 Task: Add an event with the title Marketing Campaign Execution and Assessment, date '2023/12/19', time 8:30 AM to 10:30 AMand add a description: Participants will learn how to provide feedback and constructive criticism in a constructive and respectful manner. They will practice giving and receiving feedback, focusing on specific behaviors and outcomes, and offering suggestions for improvement.Select event color  Blueberry . Add location for the event as: Kolkata, India, logged in from the account softage.4@softage.netand send the event invitation to softage.10@softage.net and softage.1@softage.net. Set a reminder for the event Doesn't repeat
Action: Mouse moved to (89, 121)
Screenshot: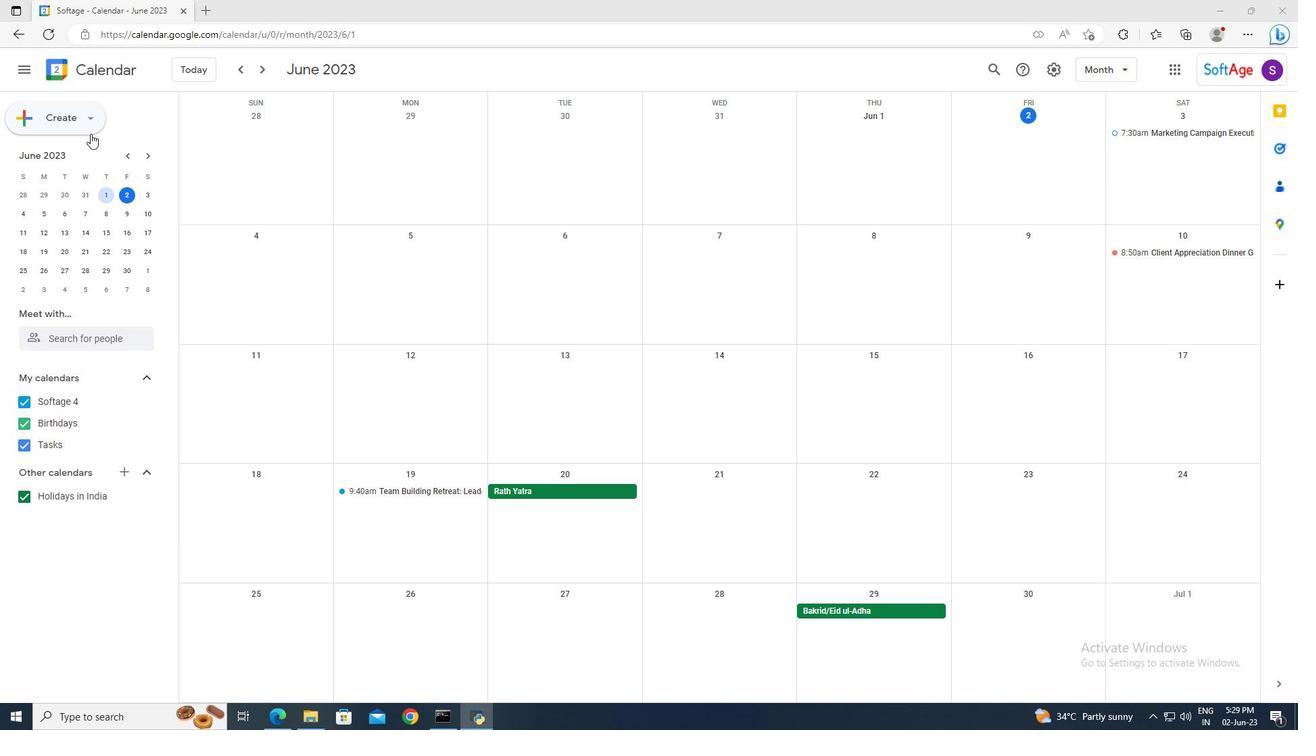 
Action: Mouse pressed left at (89, 121)
Screenshot: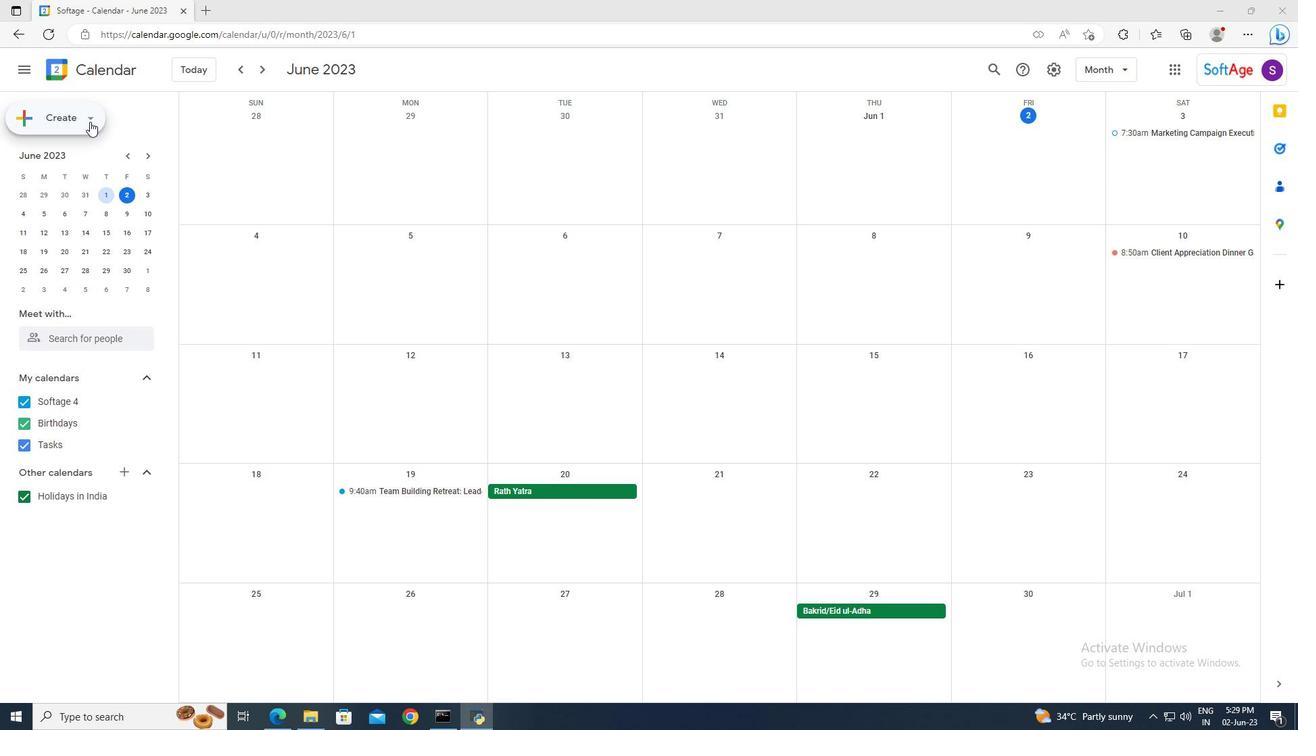 
Action: Mouse moved to (91, 143)
Screenshot: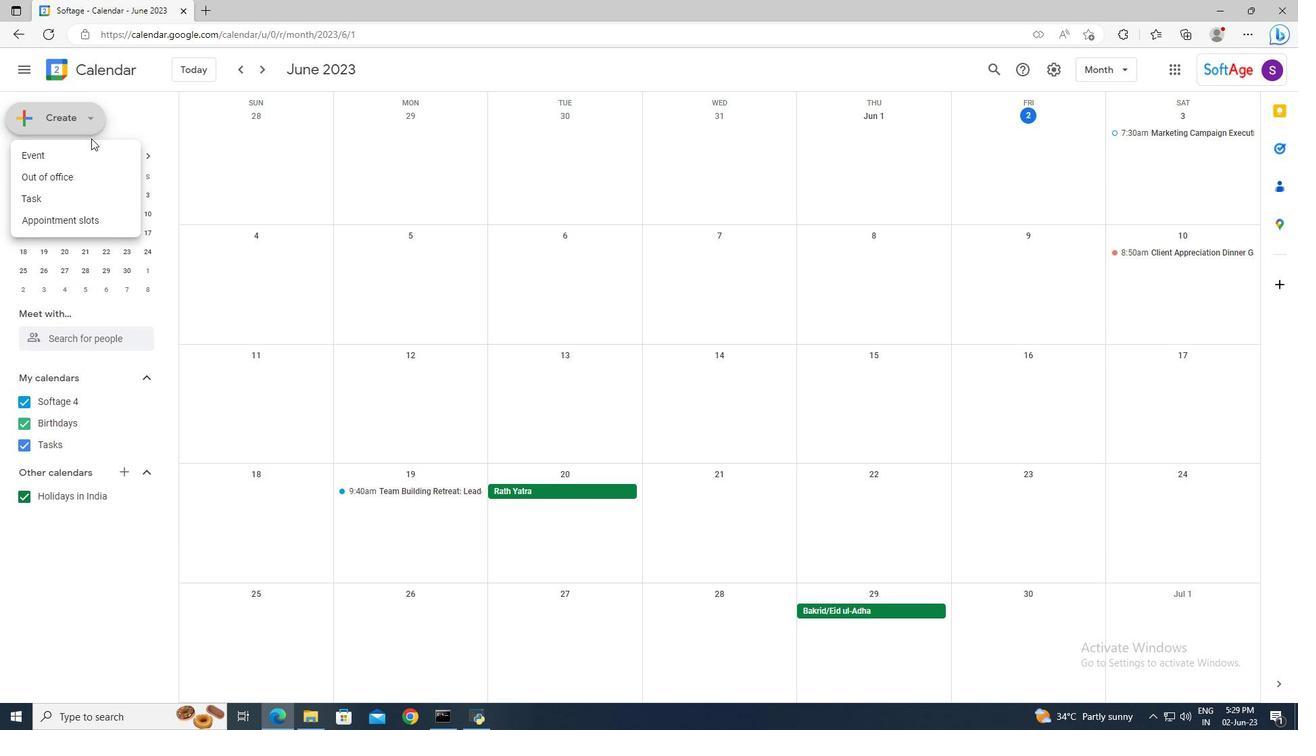 
Action: Mouse pressed left at (91, 143)
Screenshot: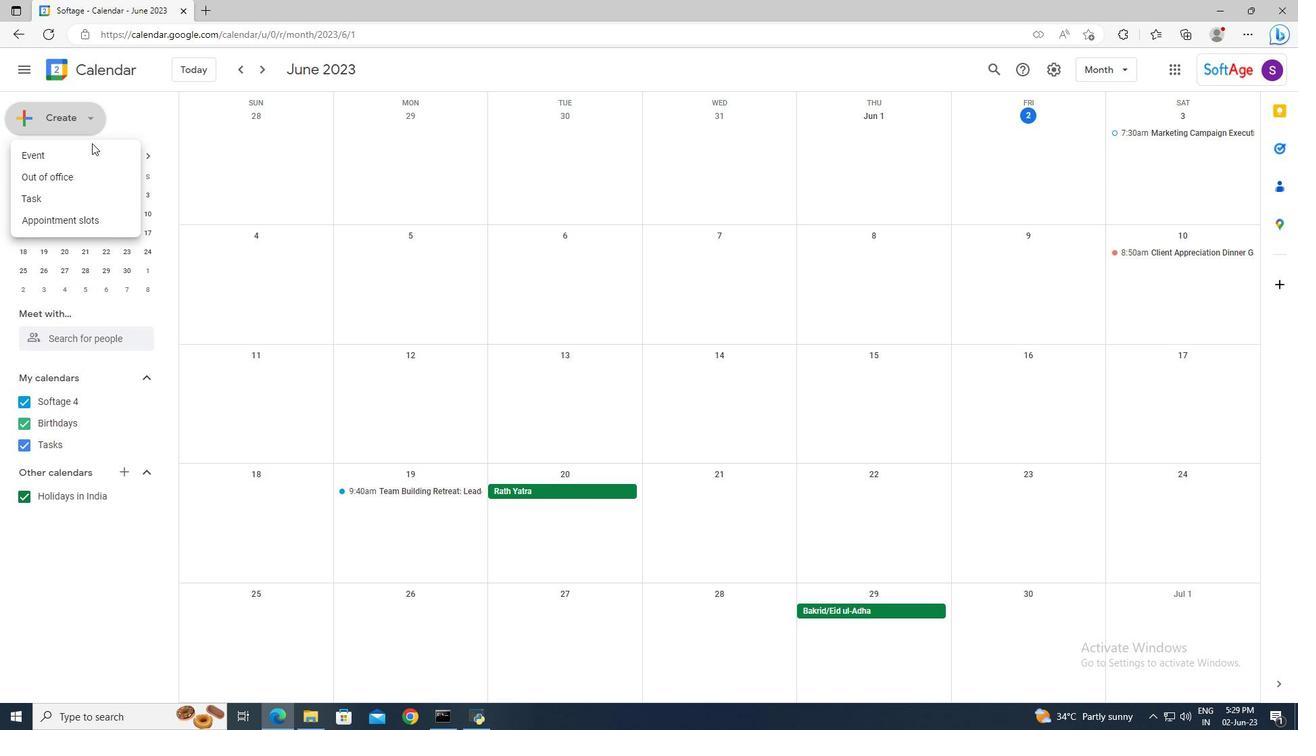 
Action: Mouse moved to (94, 152)
Screenshot: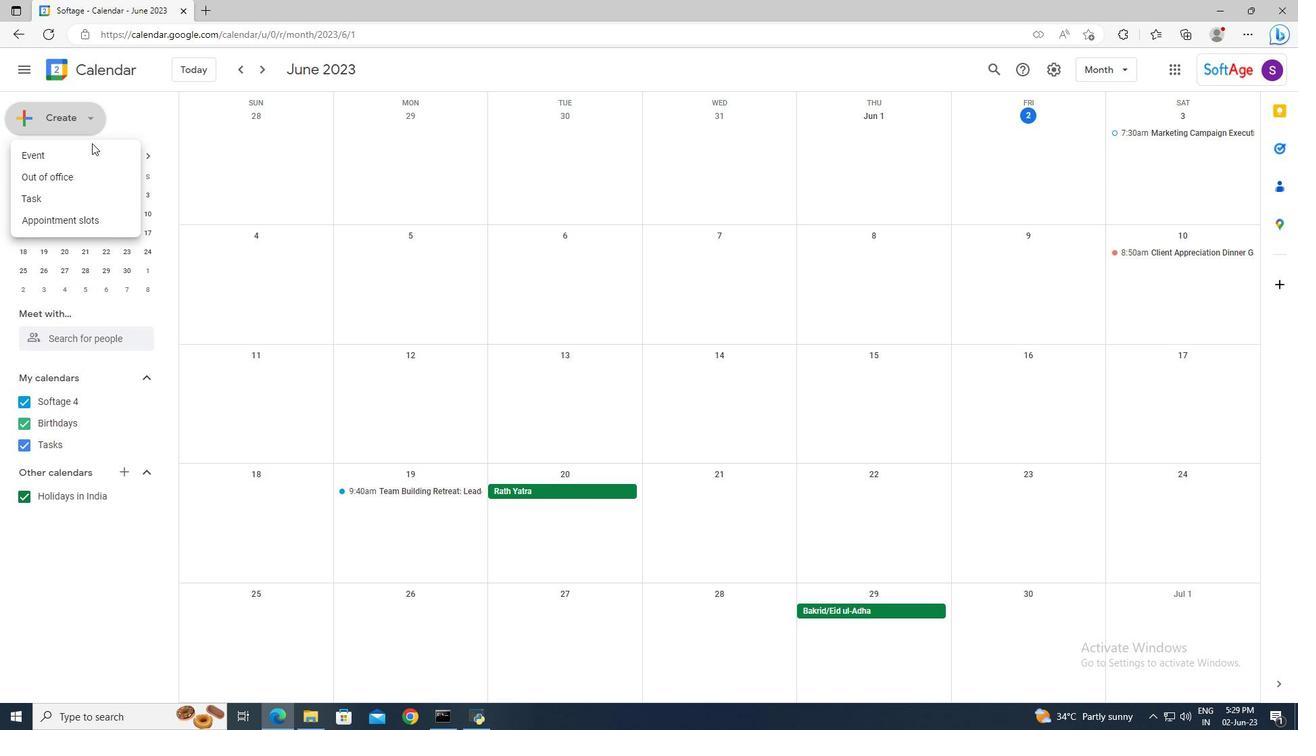 
Action: Mouse pressed left at (94, 152)
Screenshot: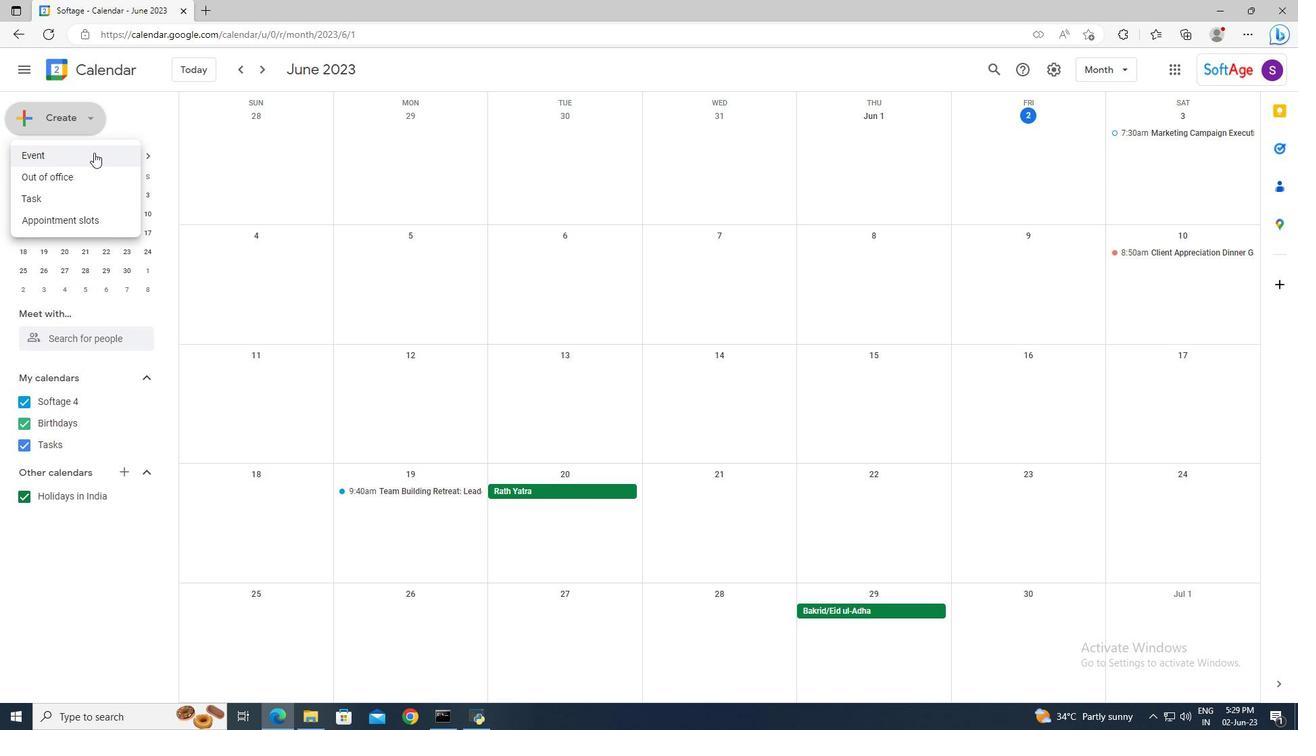 
Action: Mouse moved to (659, 455)
Screenshot: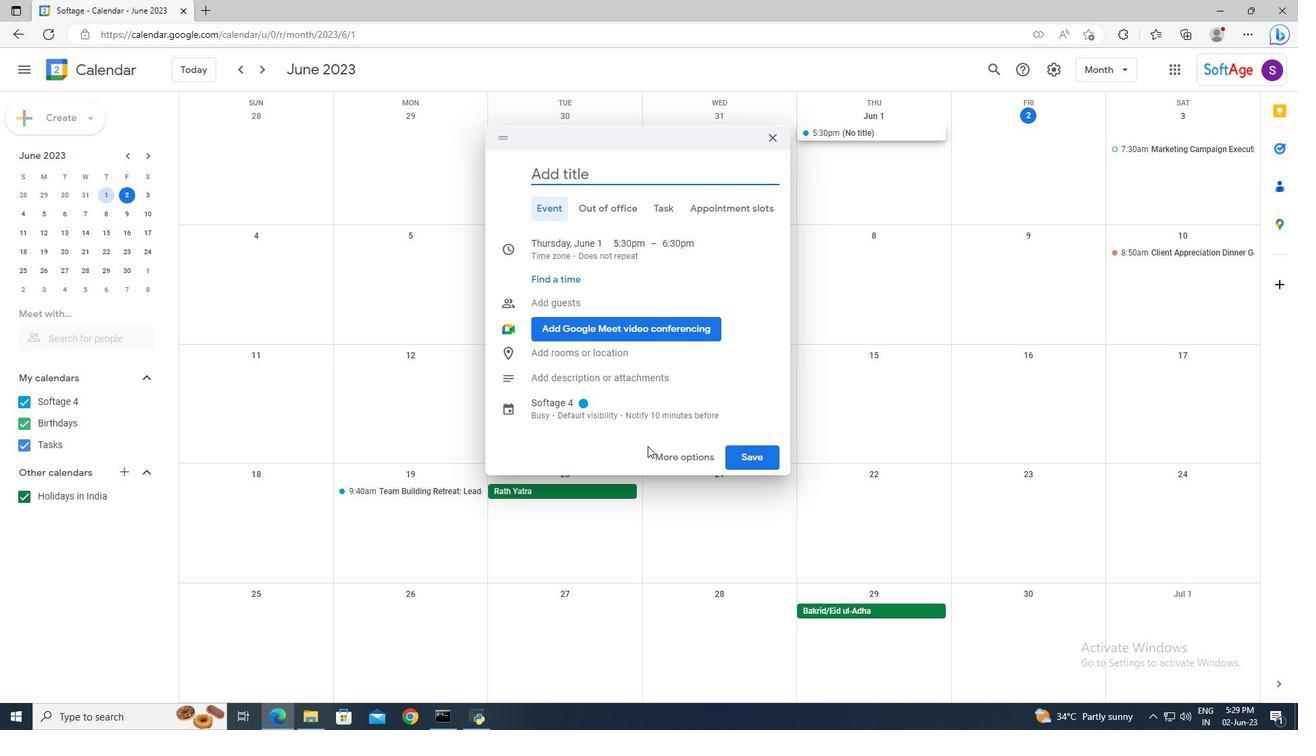 
Action: Mouse pressed left at (659, 455)
Screenshot: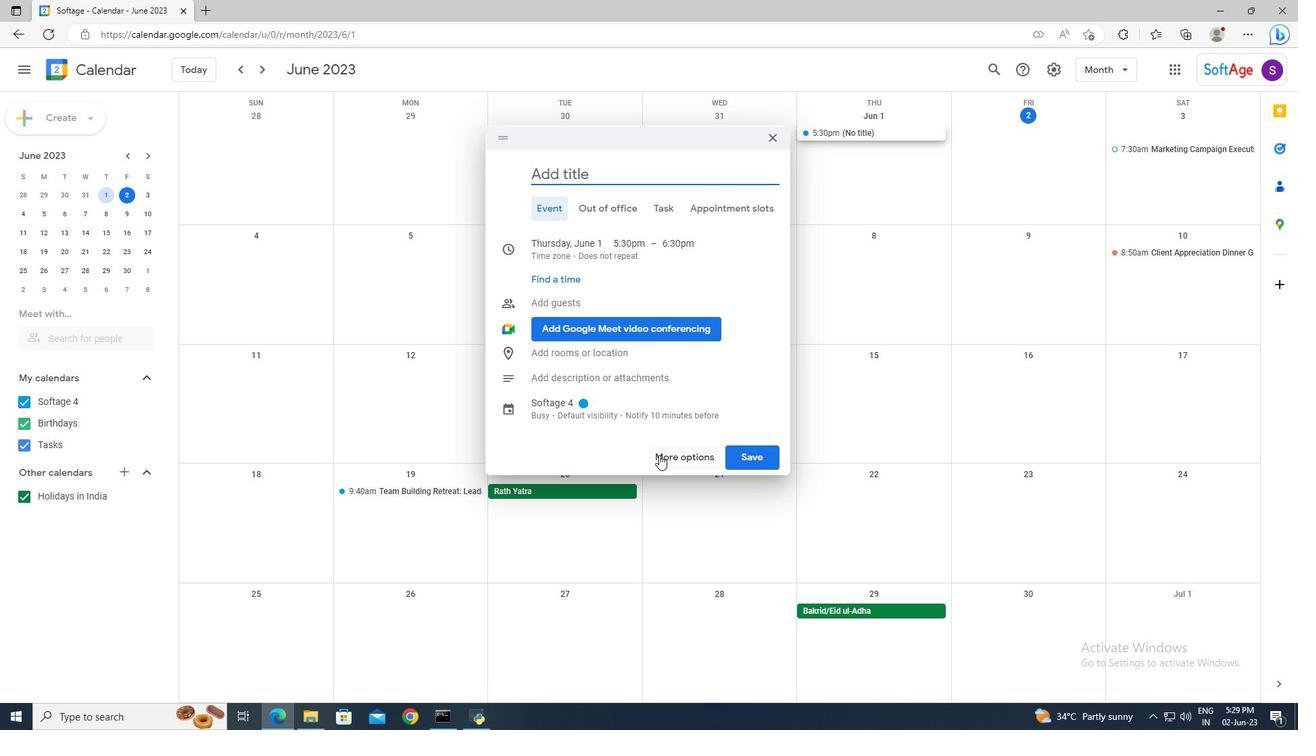 
Action: Mouse moved to (379, 81)
Screenshot: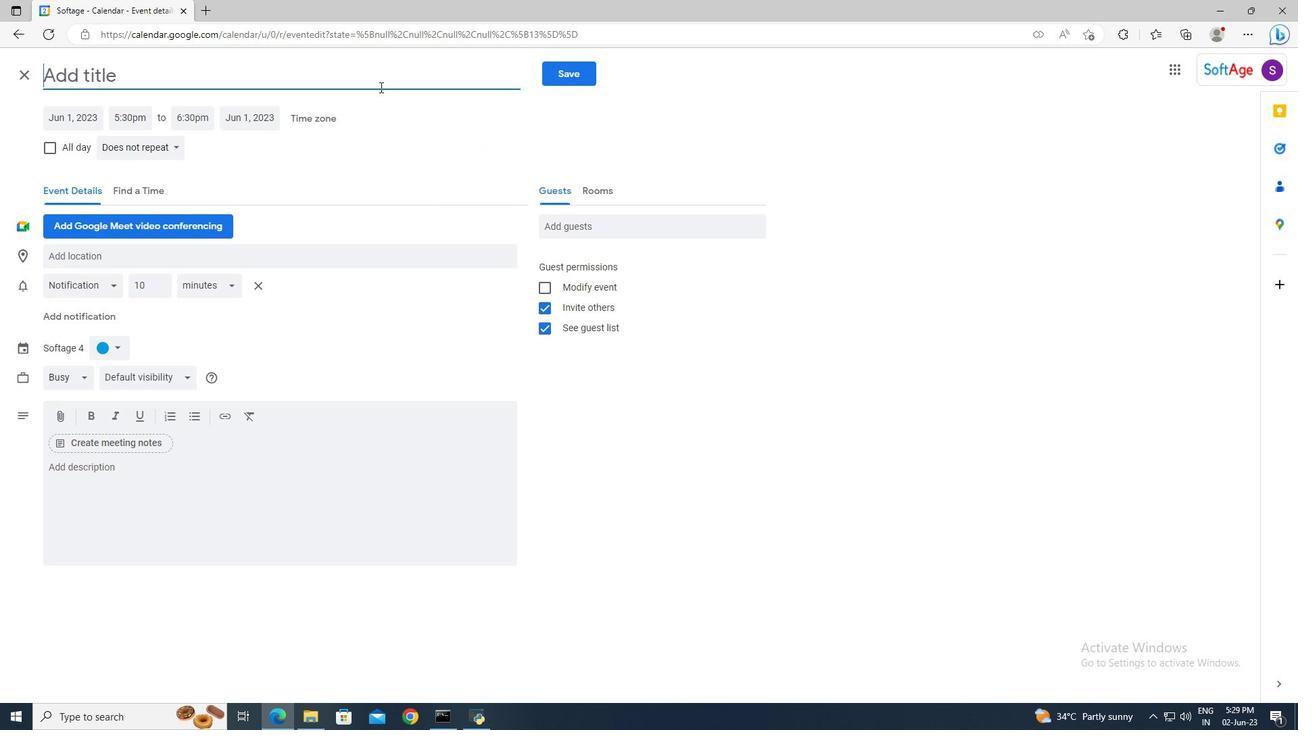 
Action: Mouse pressed left at (379, 81)
Screenshot: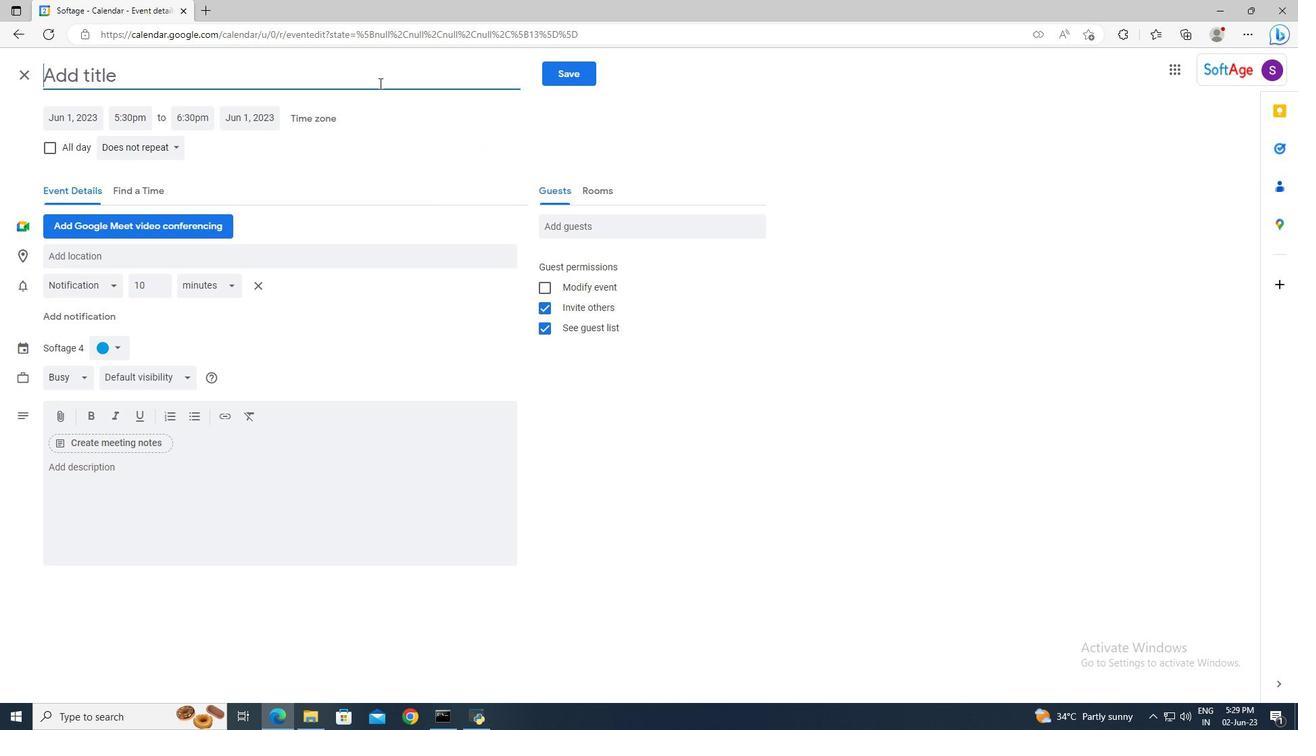 
Action: Key pressed <Key.shift>Marketing<Key.space><Key.shift>Campaign<Key.space><Key.shift>Execution<Key.space>and<Key.space><Key.shift>Assessment
Screenshot: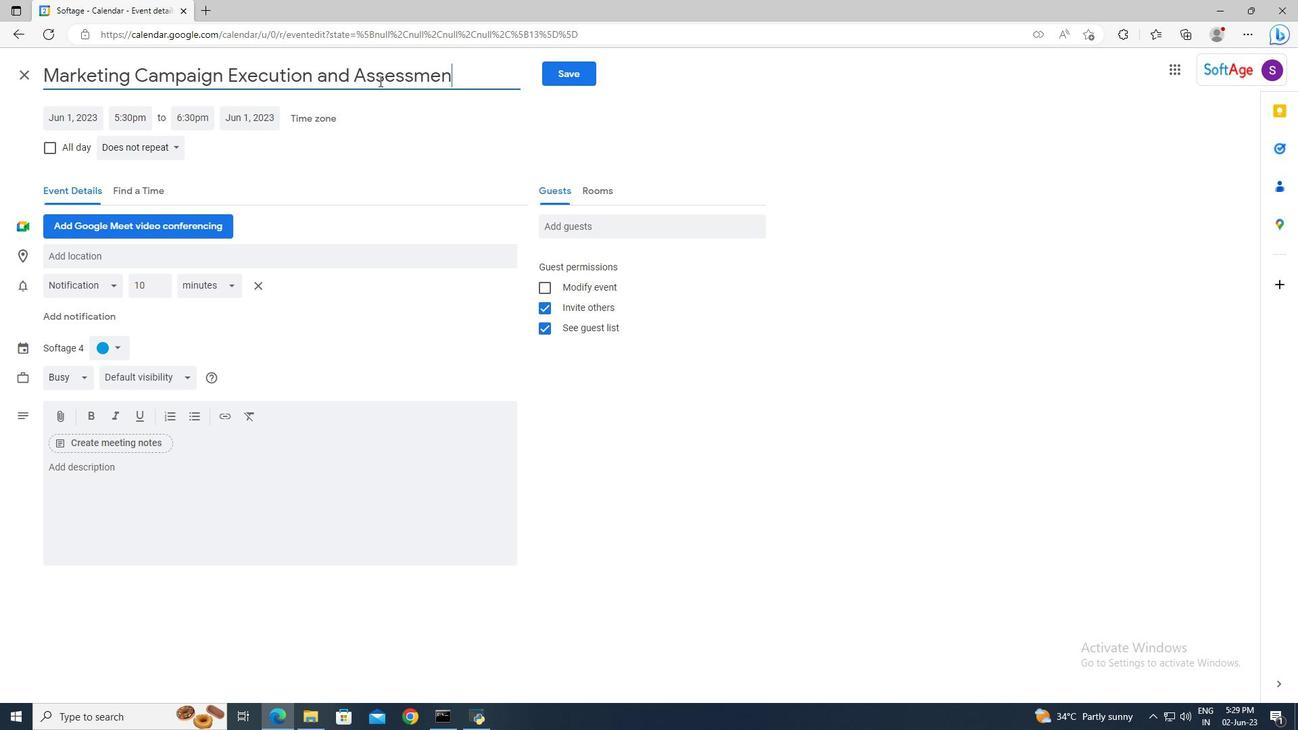 
Action: Mouse moved to (93, 120)
Screenshot: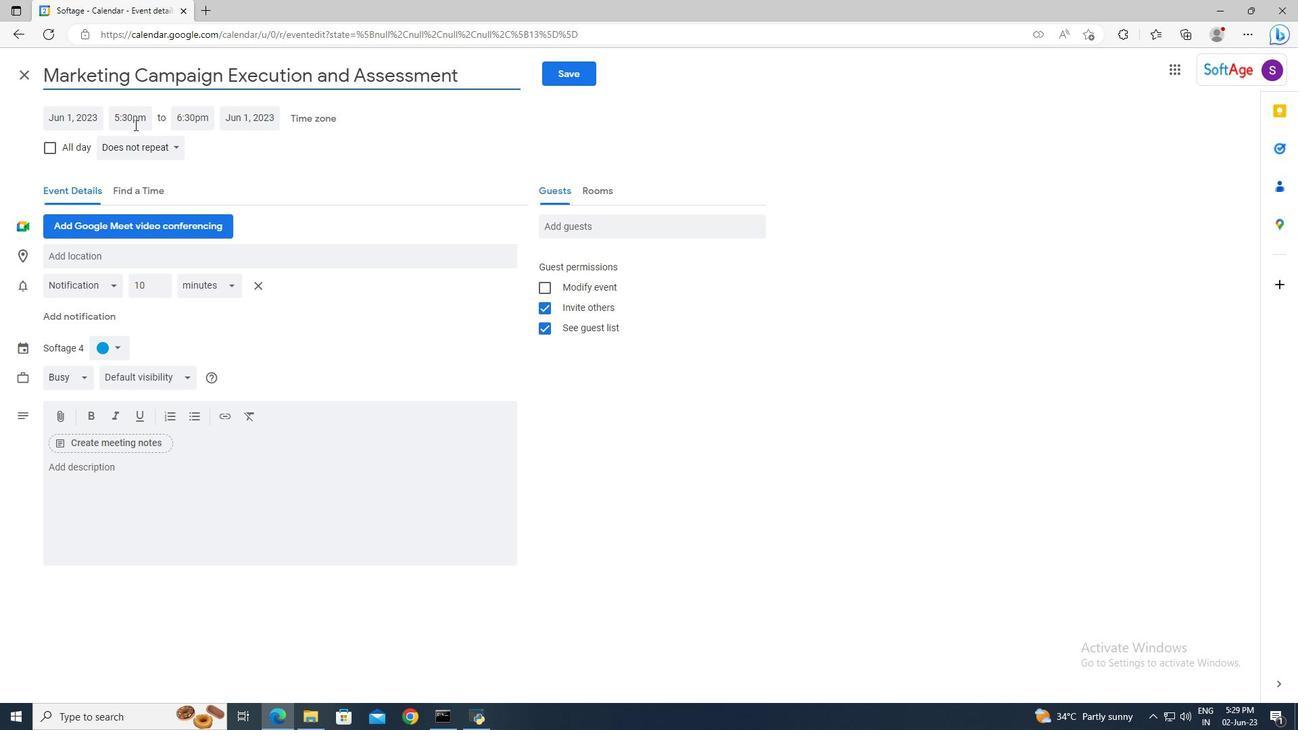 
Action: Mouse pressed left at (93, 120)
Screenshot: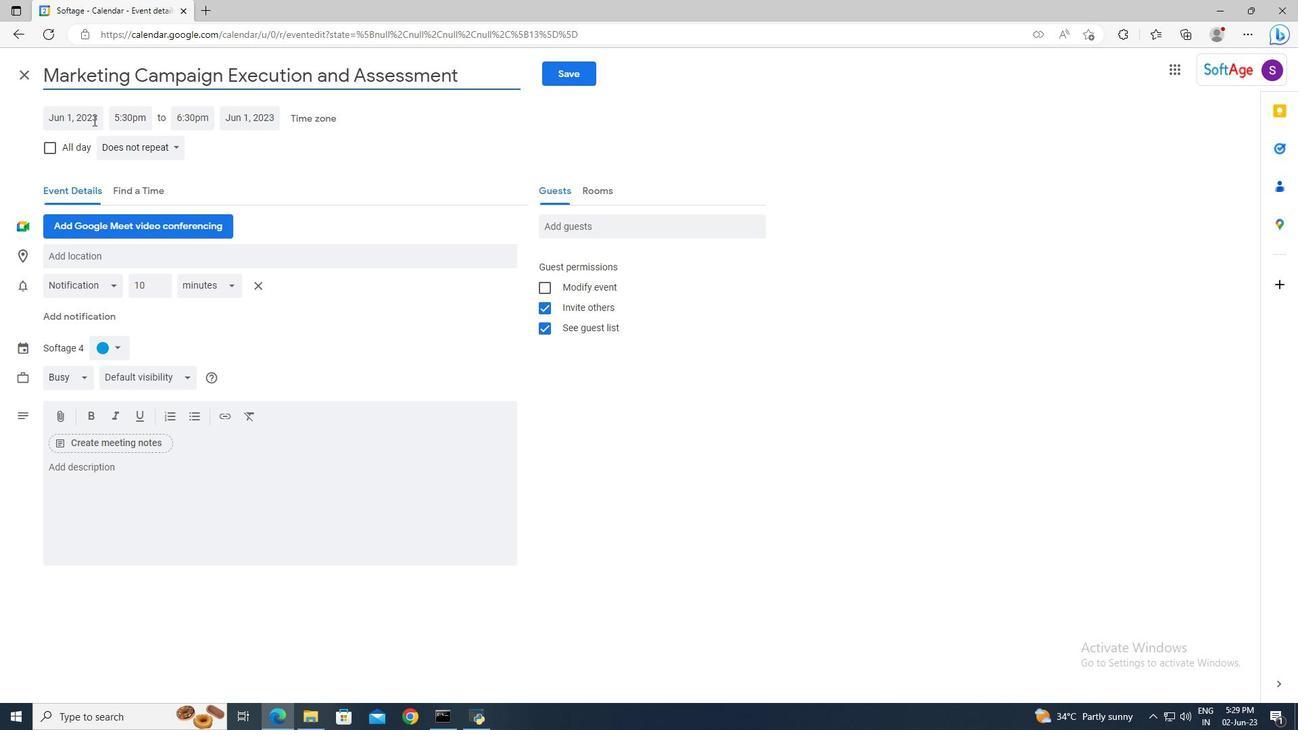 
Action: Mouse moved to (215, 142)
Screenshot: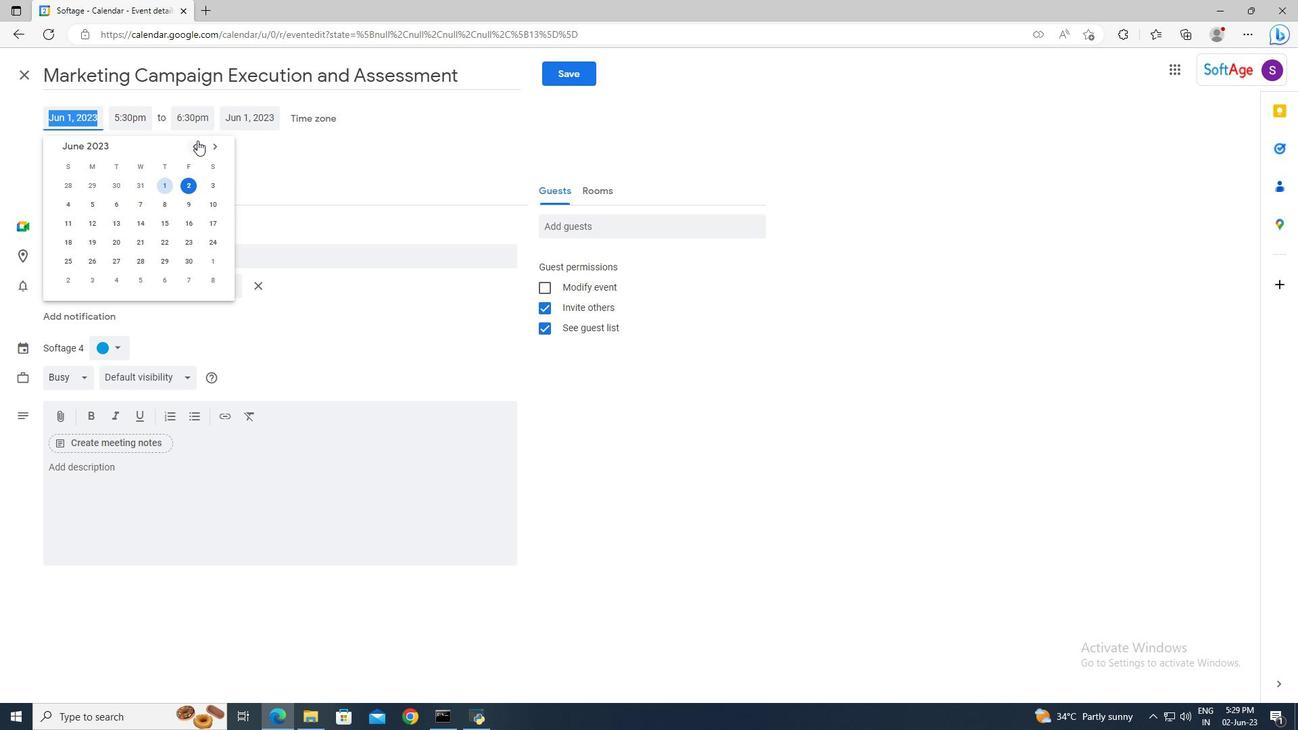 
Action: Mouse pressed left at (215, 142)
Screenshot: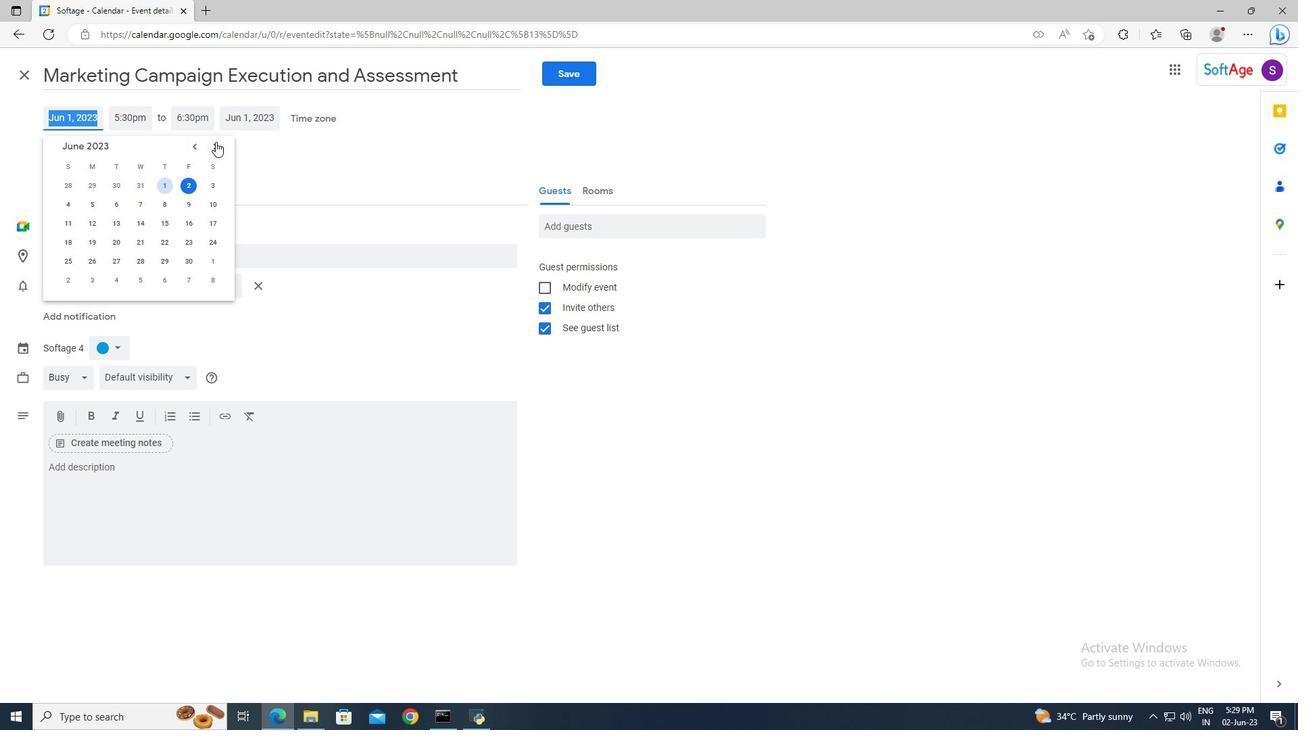 
Action: Mouse pressed left at (215, 142)
Screenshot: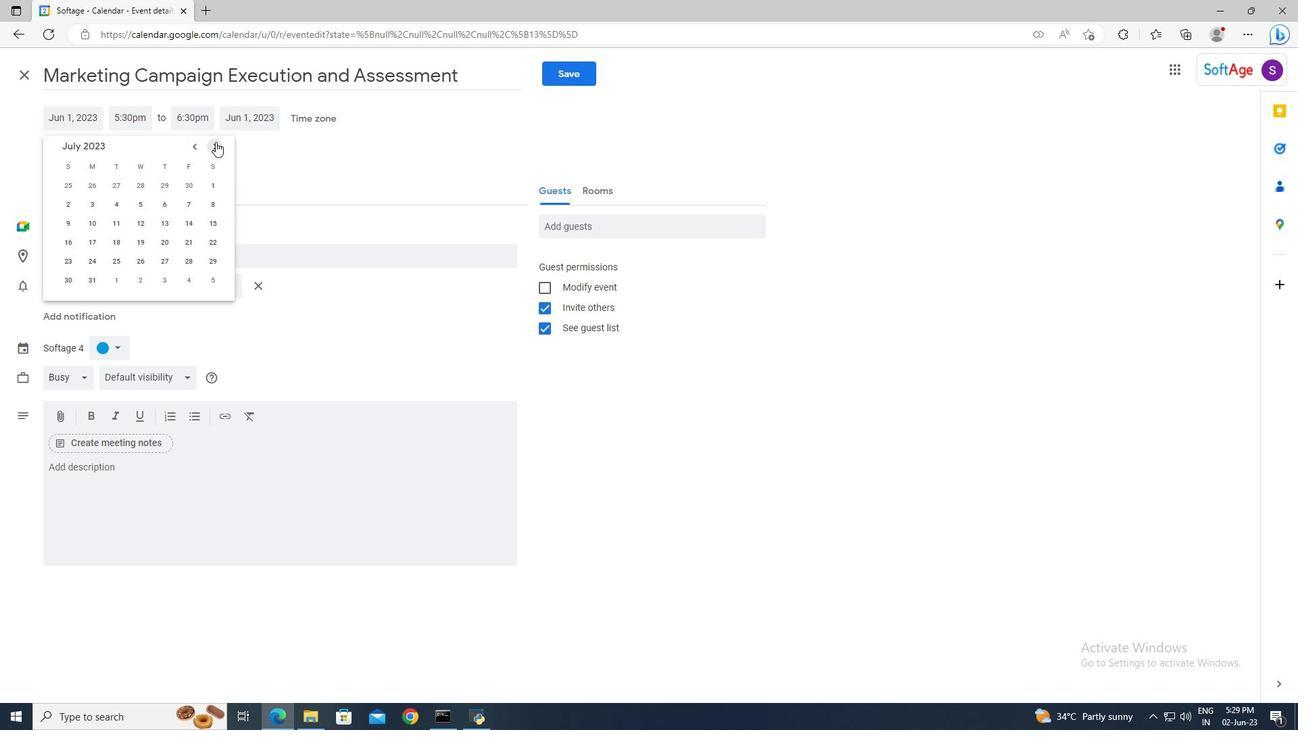 
Action: Mouse pressed left at (215, 142)
Screenshot: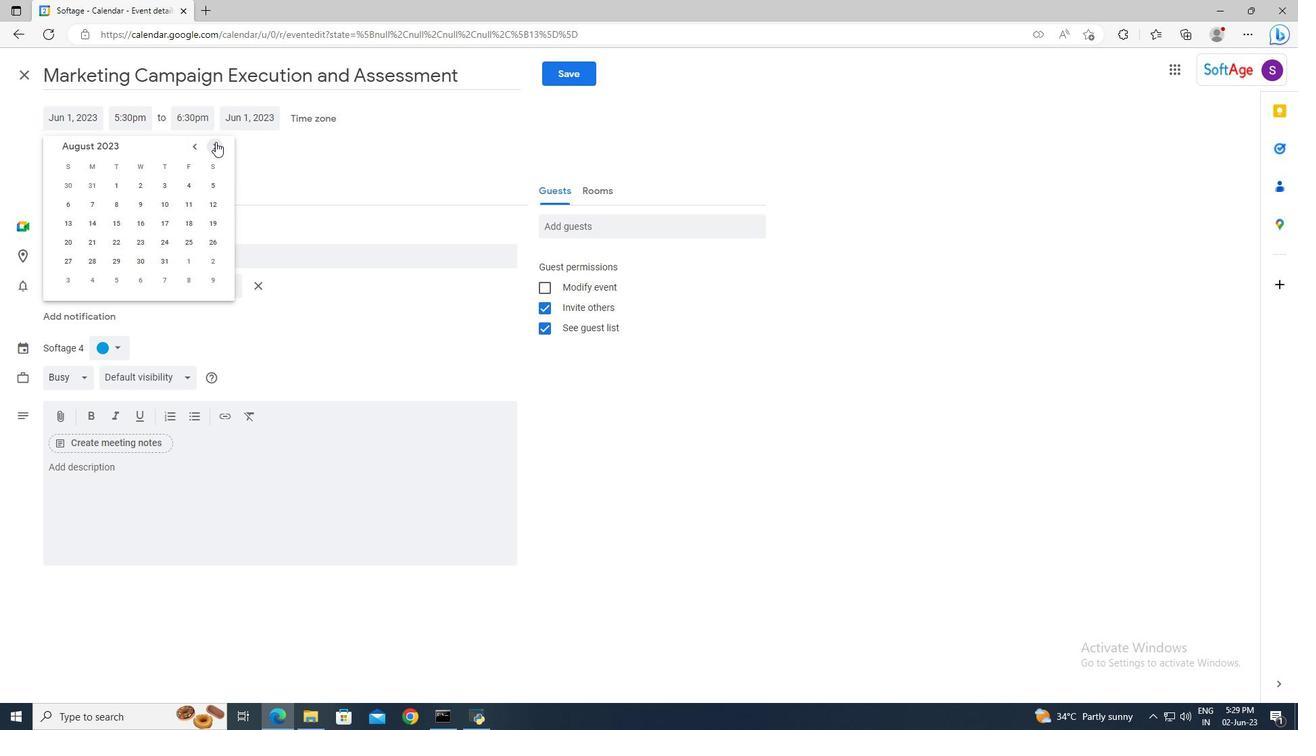 
Action: Mouse pressed left at (215, 142)
Screenshot: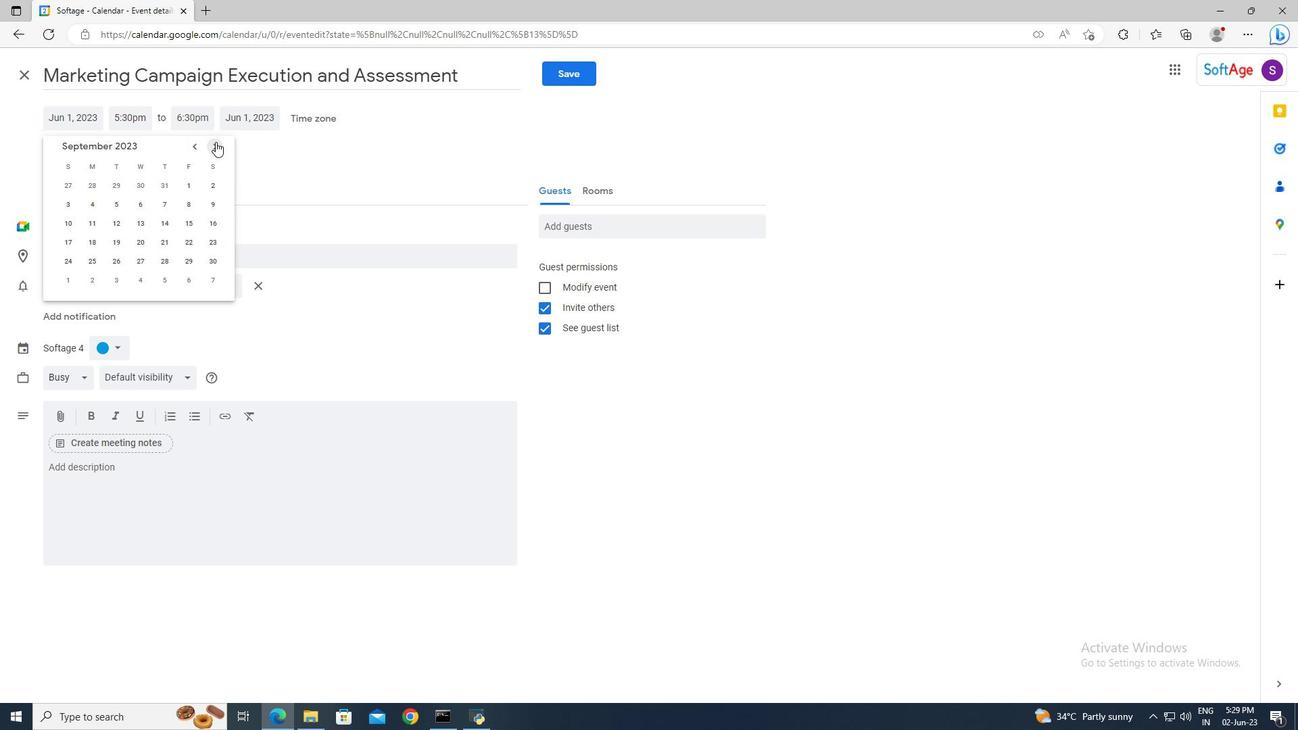 
Action: Mouse pressed left at (215, 142)
Screenshot: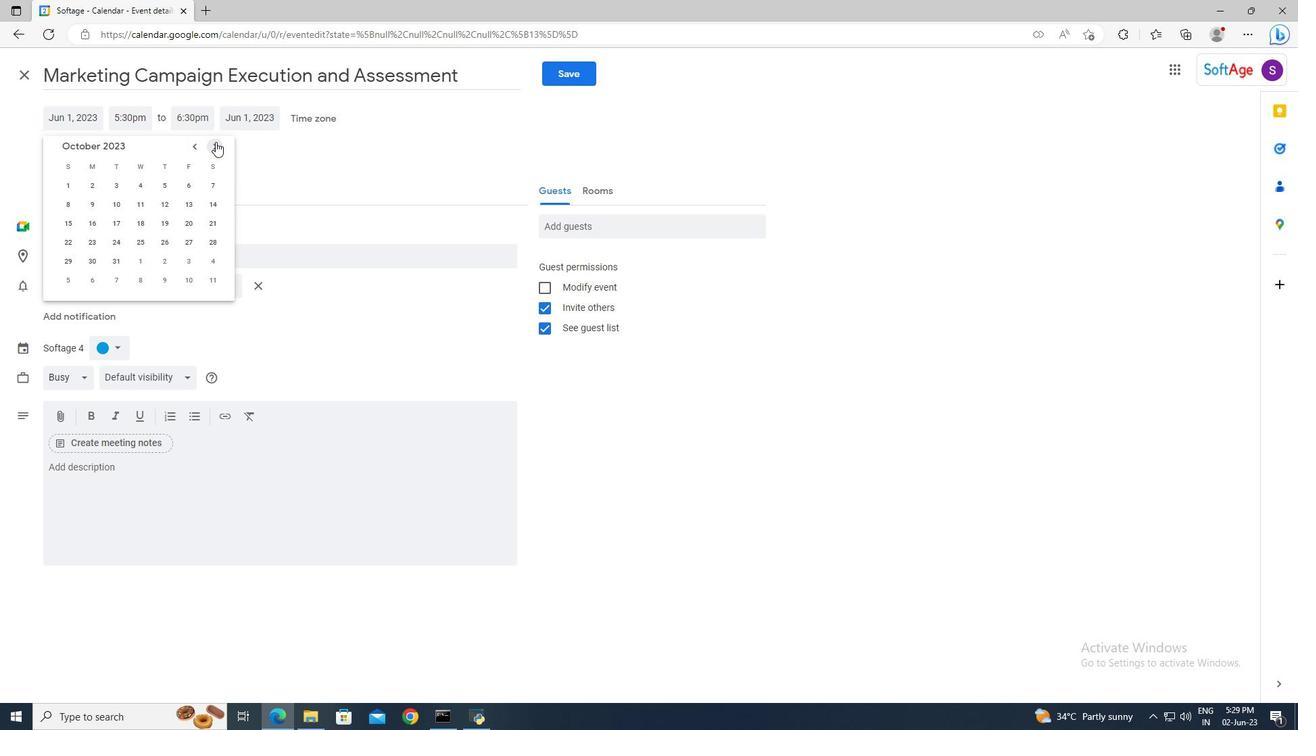 
Action: Mouse pressed left at (215, 142)
Screenshot: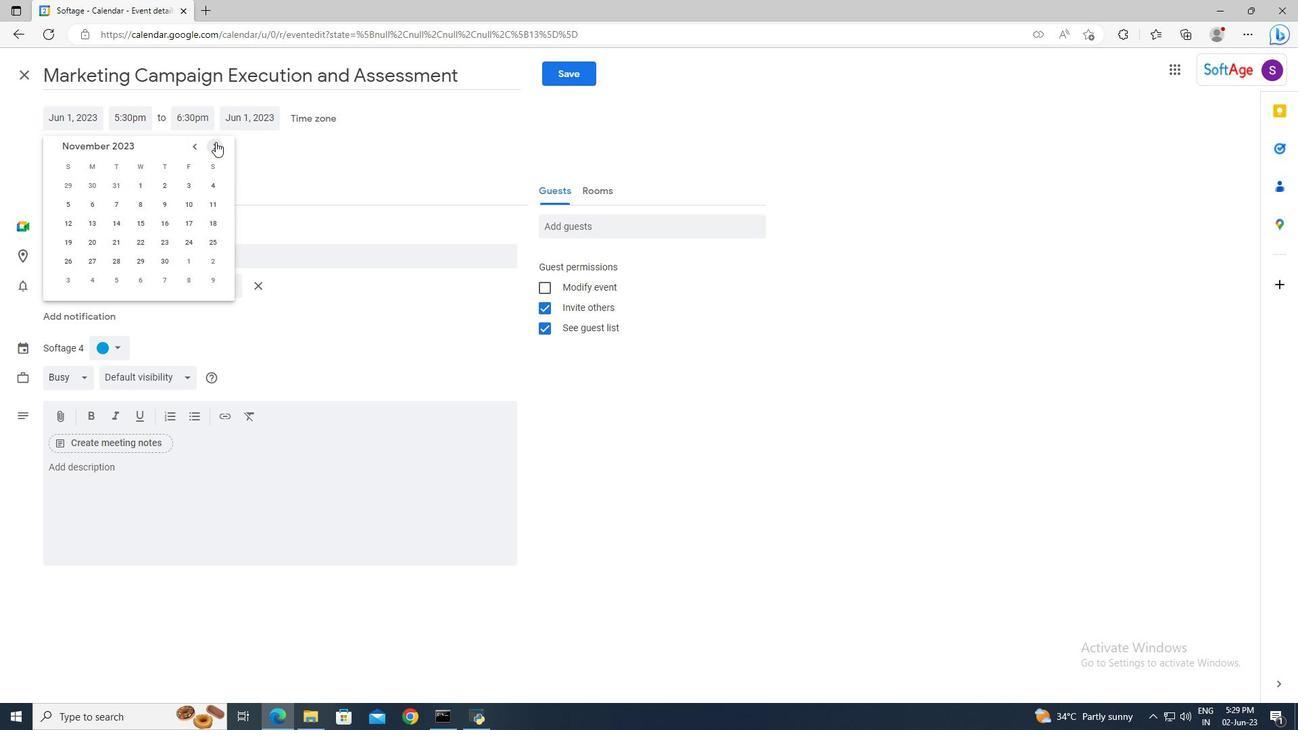
Action: Mouse moved to (112, 244)
Screenshot: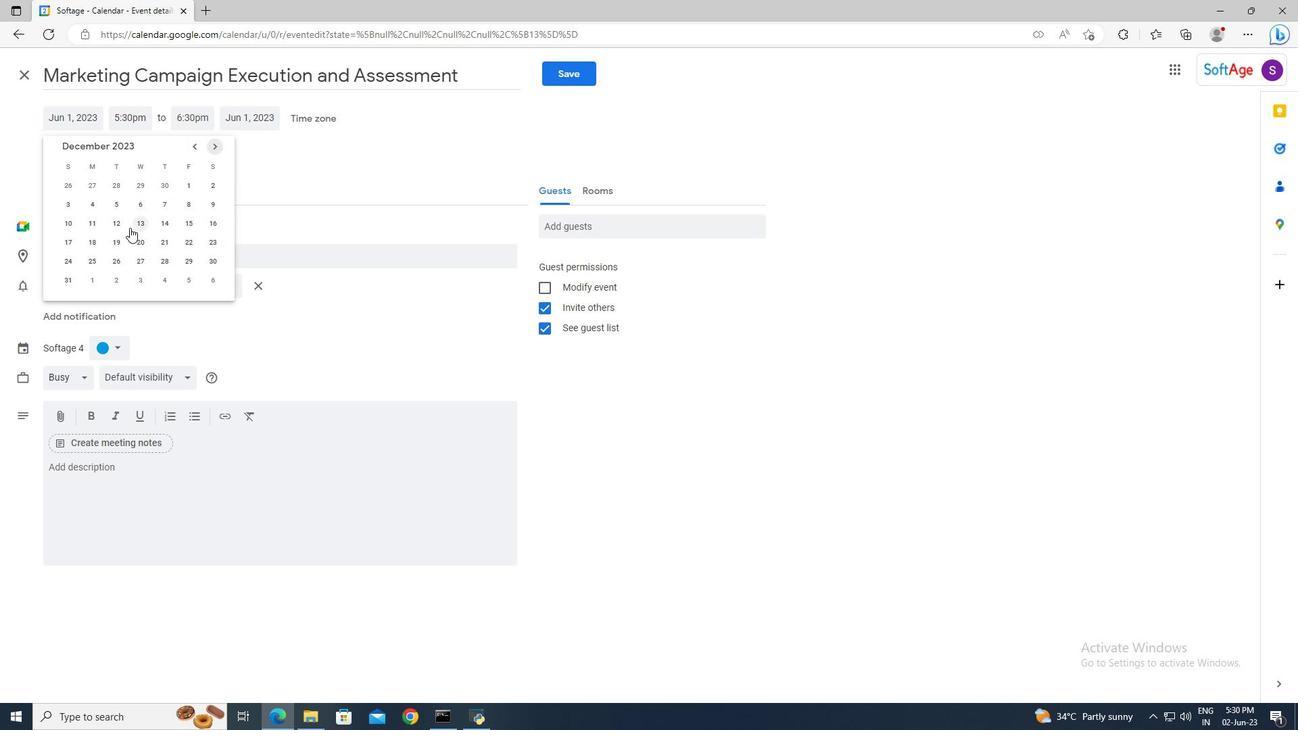 
Action: Mouse pressed left at (112, 244)
Screenshot: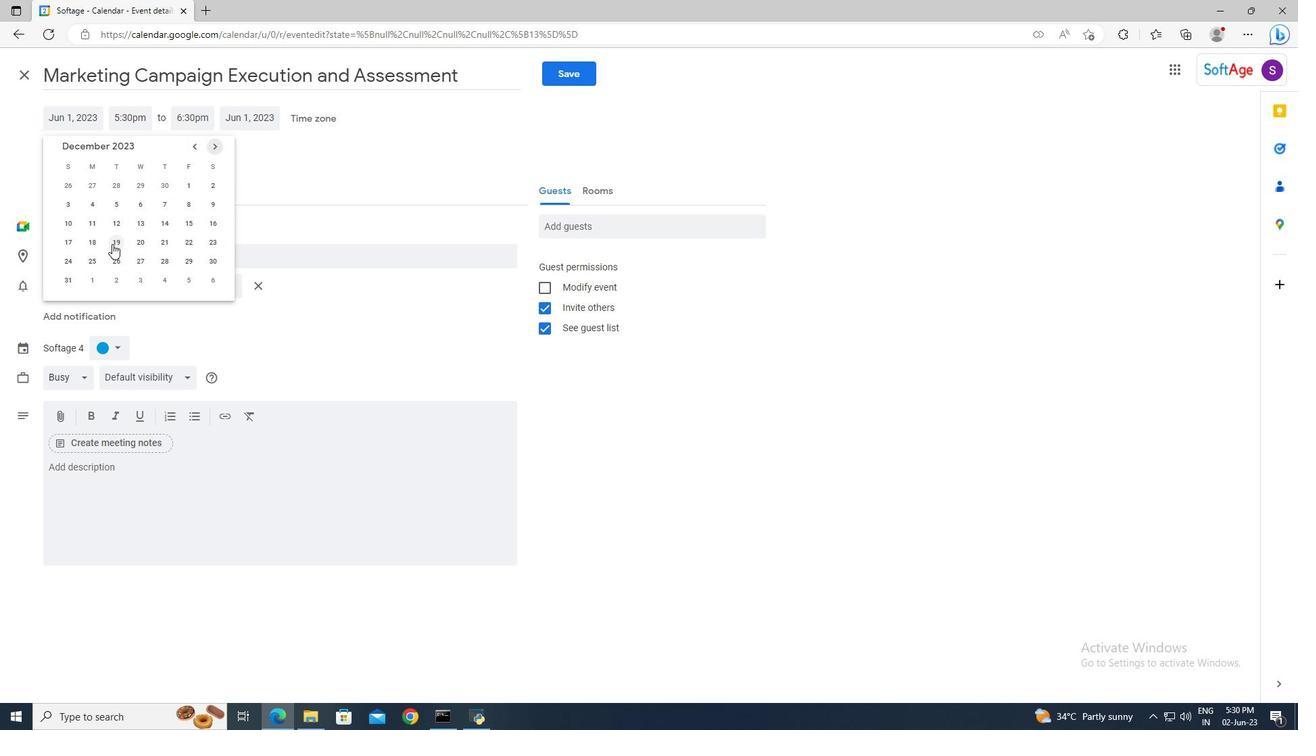 
Action: Mouse moved to (146, 121)
Screenshot: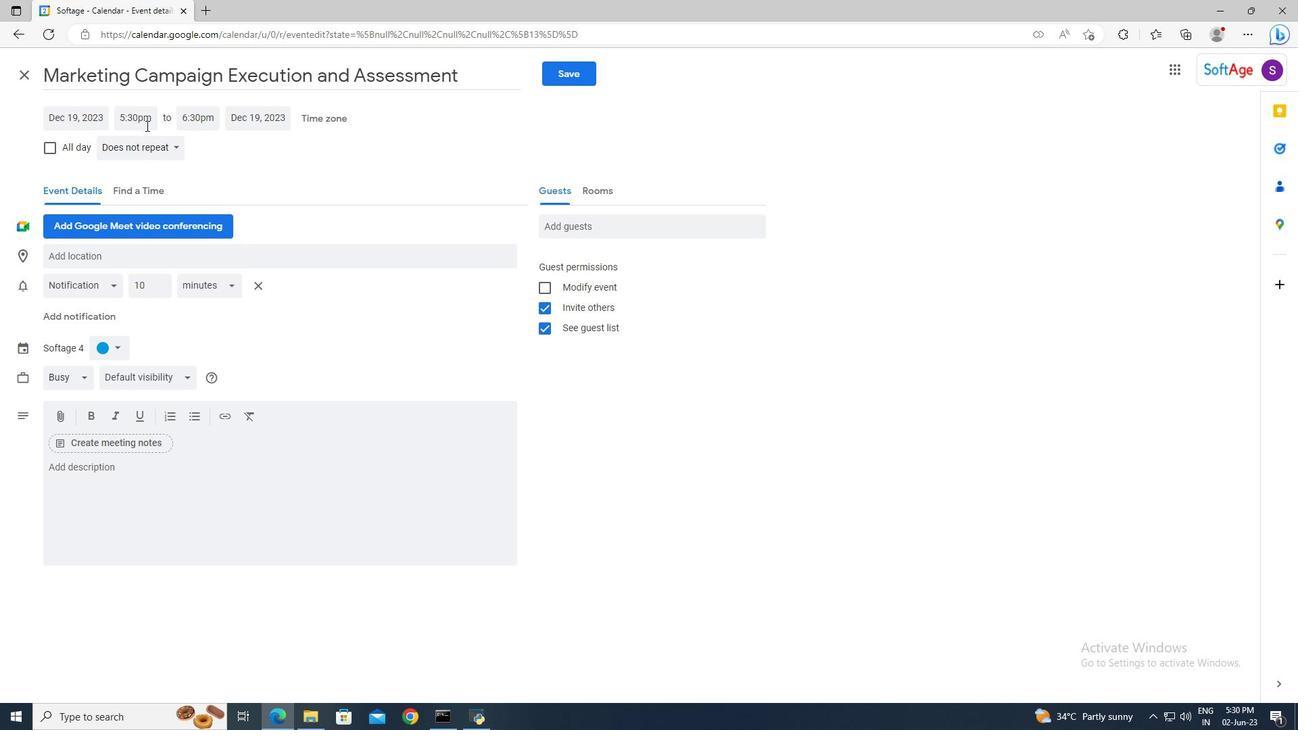 
Action: Mouse pressed left at (146, 121)
Screenshot: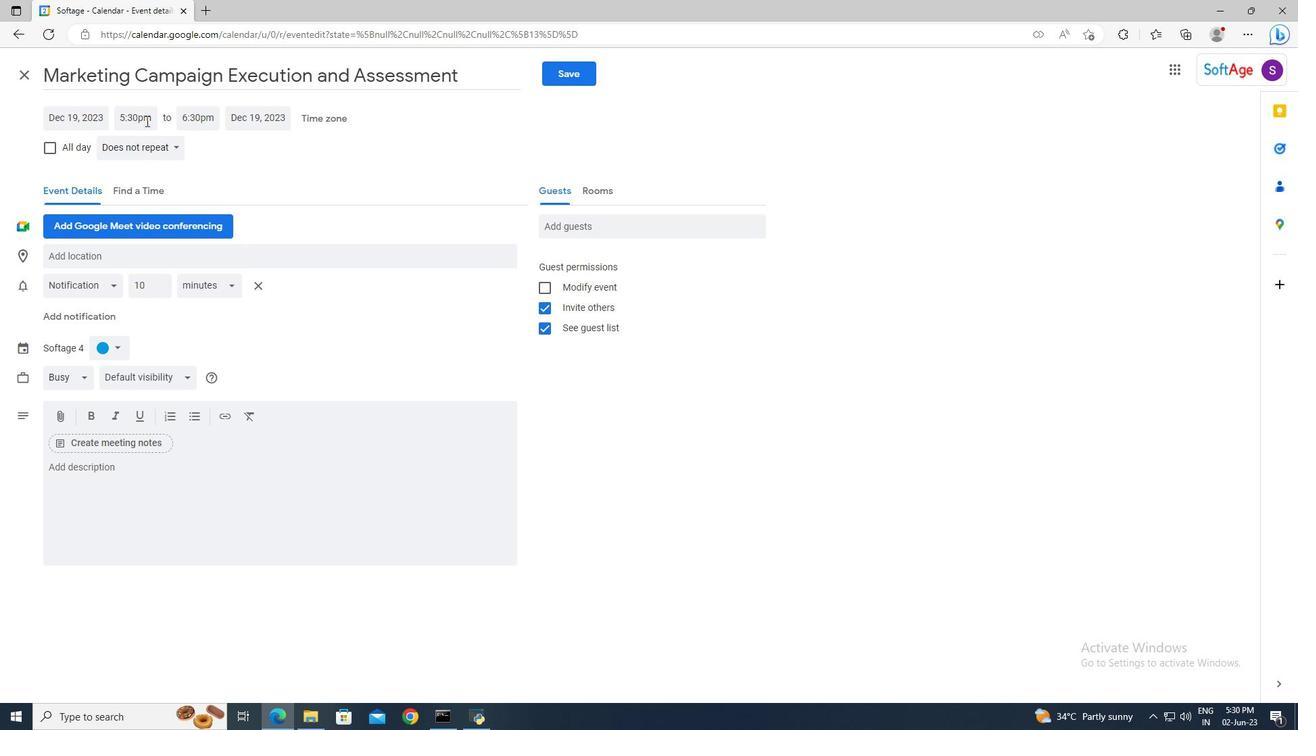 
Action: Key pressed 8<Key.shift_r>:30am<Key.enter><Key.tab>10<Key.shift_r>:30am<Key.enter>
Screenshot: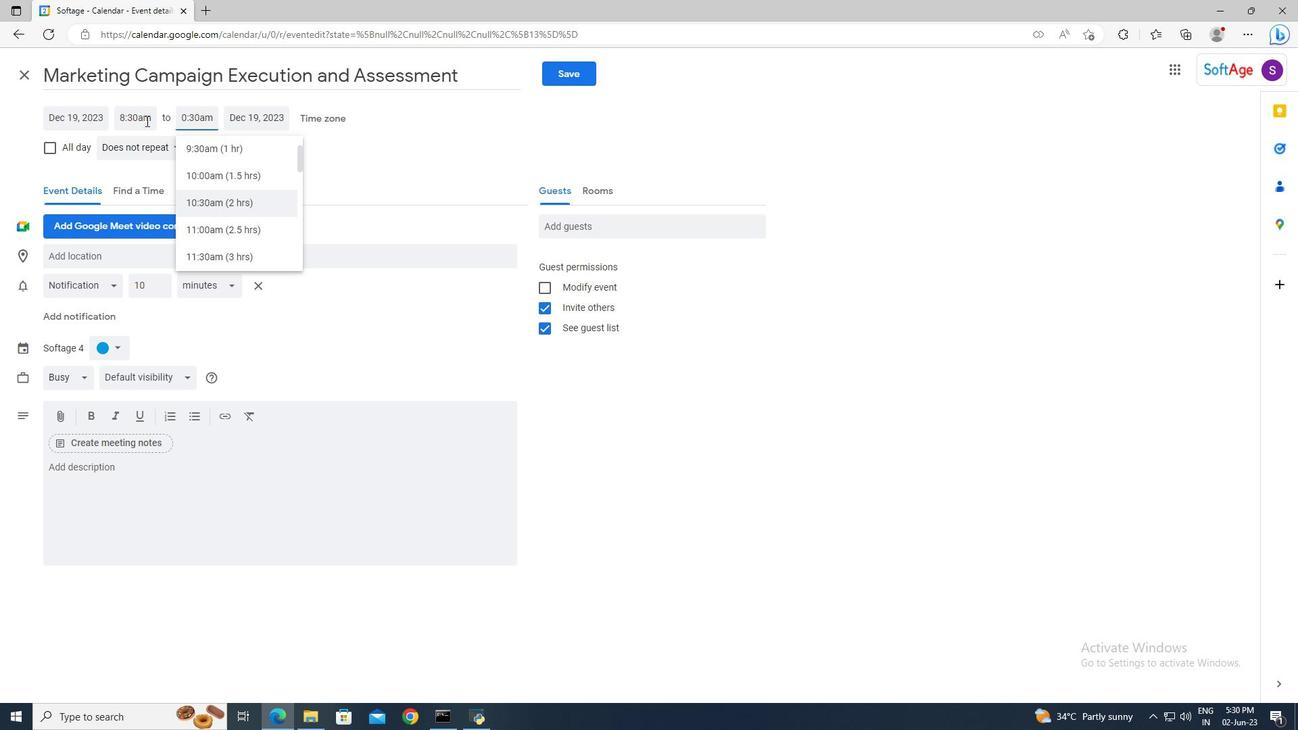 
Action: Mouse moved to (188, 487)
Screenshot: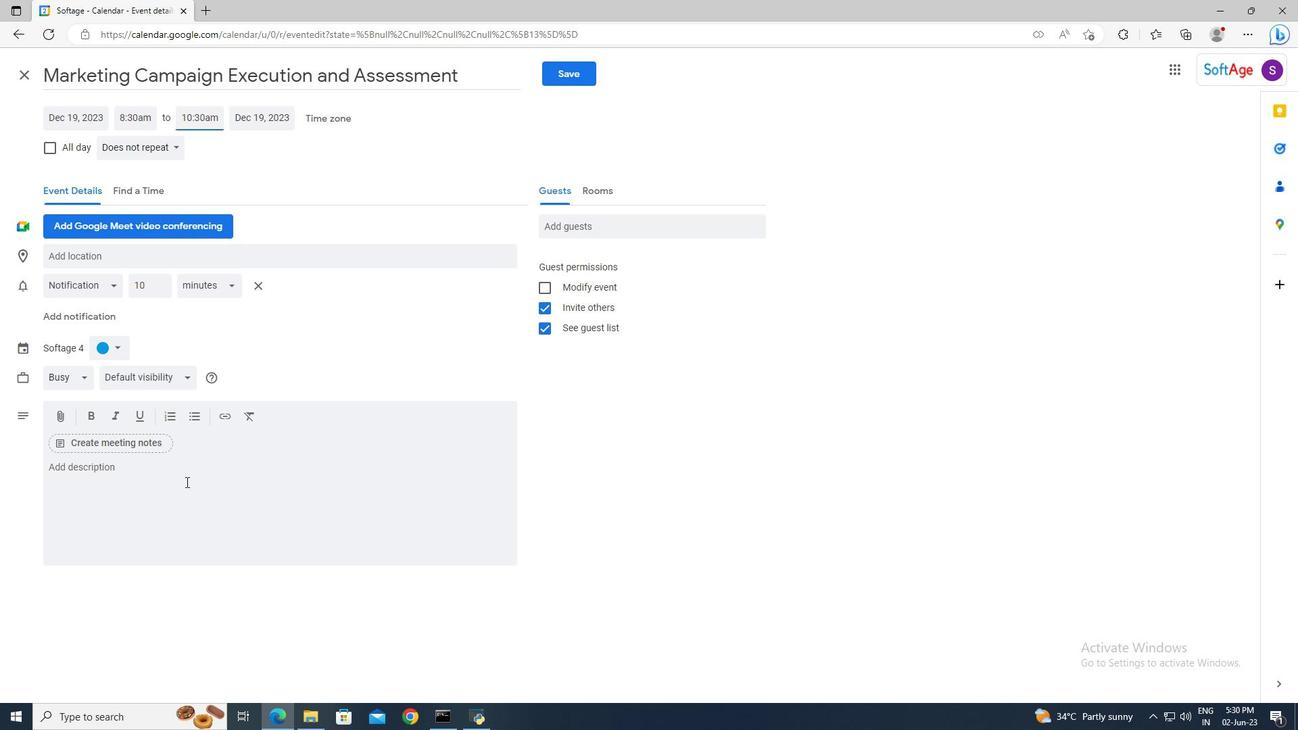
Action: Mouse pressed left at (188, 487)
Screenshot: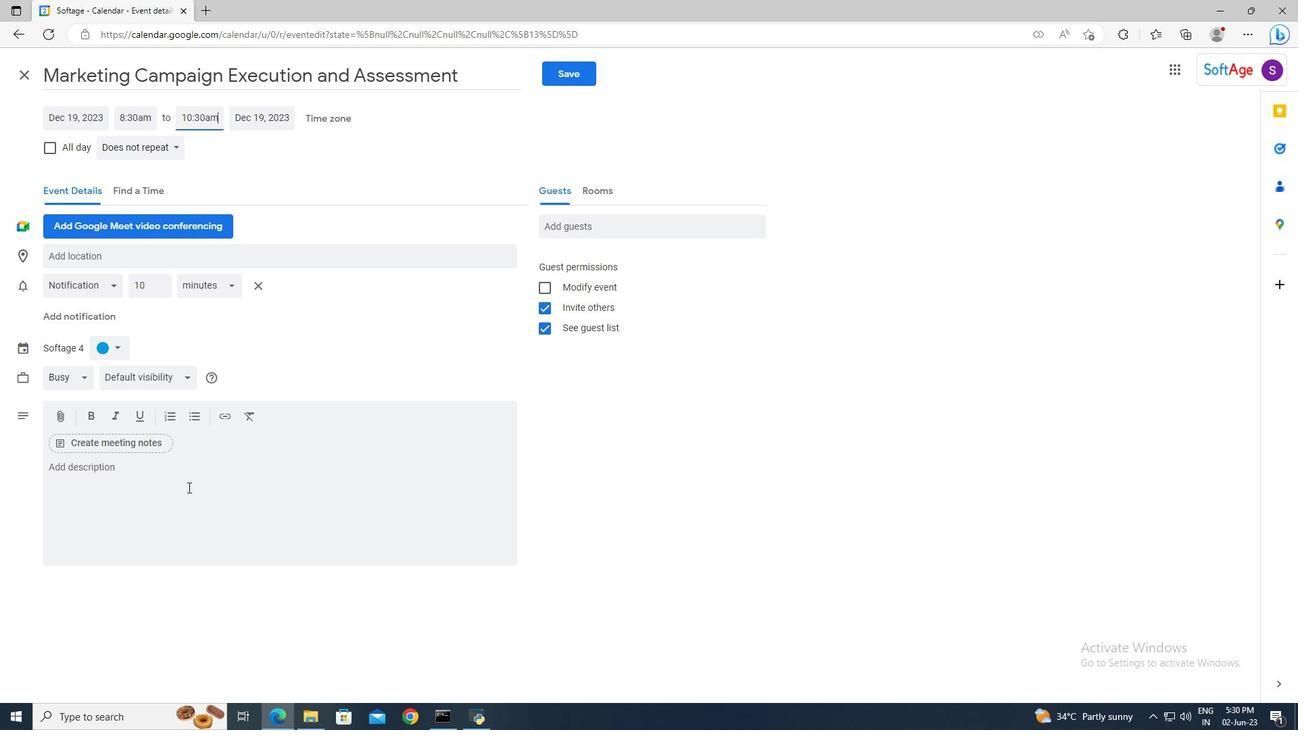 
Action: Mouse moved to (189, 487)
Screenshot: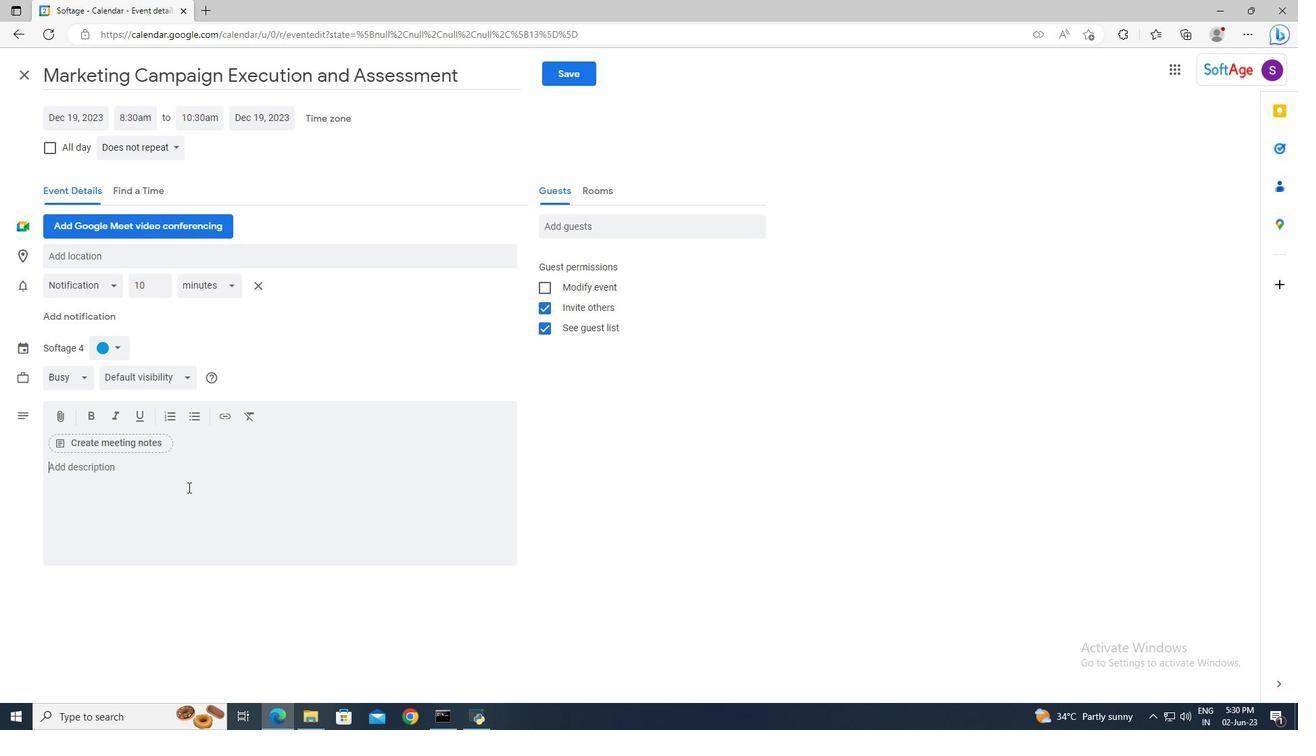 
Action: Key pressed <Key.shift>Participants<Key.space>will<Key.space>learn<Key.space>how<Key.space>to<Key.space>provide<Key.space>feedback<Key.space>and<Key.space>constructive<Key.space>criticism<Key.space>in<Key.space>a<Key.space>constructive<Key.space>and<Key.space>respectful<Key.space>manner.<Key.space><Key.shift>They<Key.space>will<Key.space>practice<Key.space>giving<Key.space>and<Key.space>receiving<Key.space>feedback,<Key.space>focusing<Key.space>on<Key.space>specific<Key.space>behaviors<Key.space>and<Key.space>outcomes,<Key.space>and<Key.space>offering<Key.space>suggestions<Key.space>for<Key.space>improvement.
Screenshot: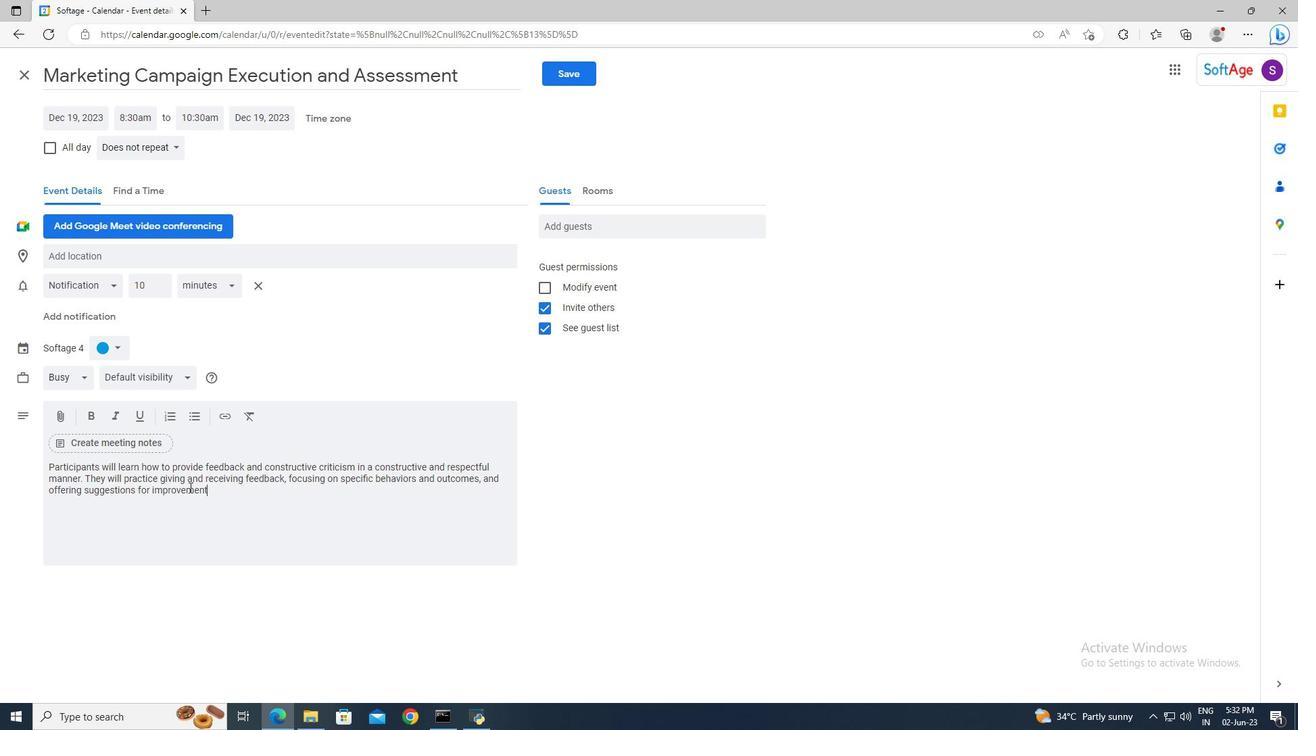 
Action: Mouse moved to (122, 348)
Screenshot: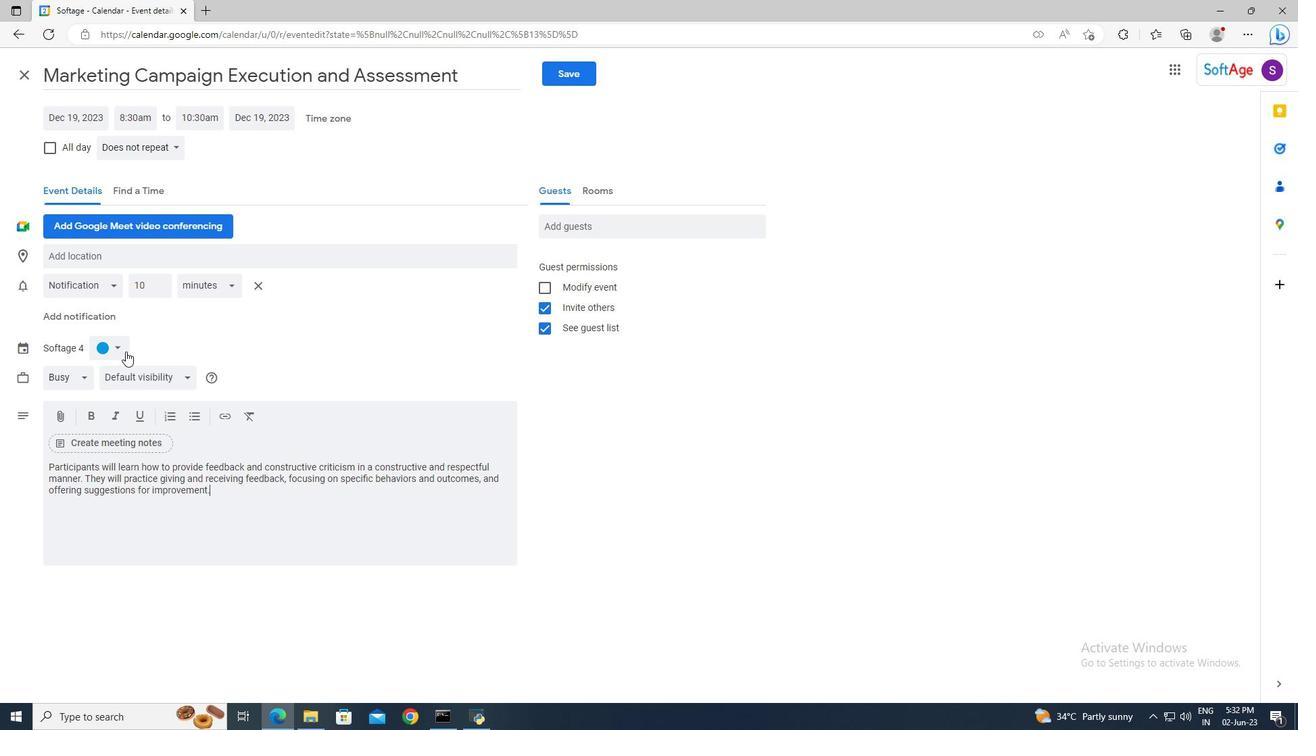 
Action: Mouse pressed left at (122, 348)
Screenshot: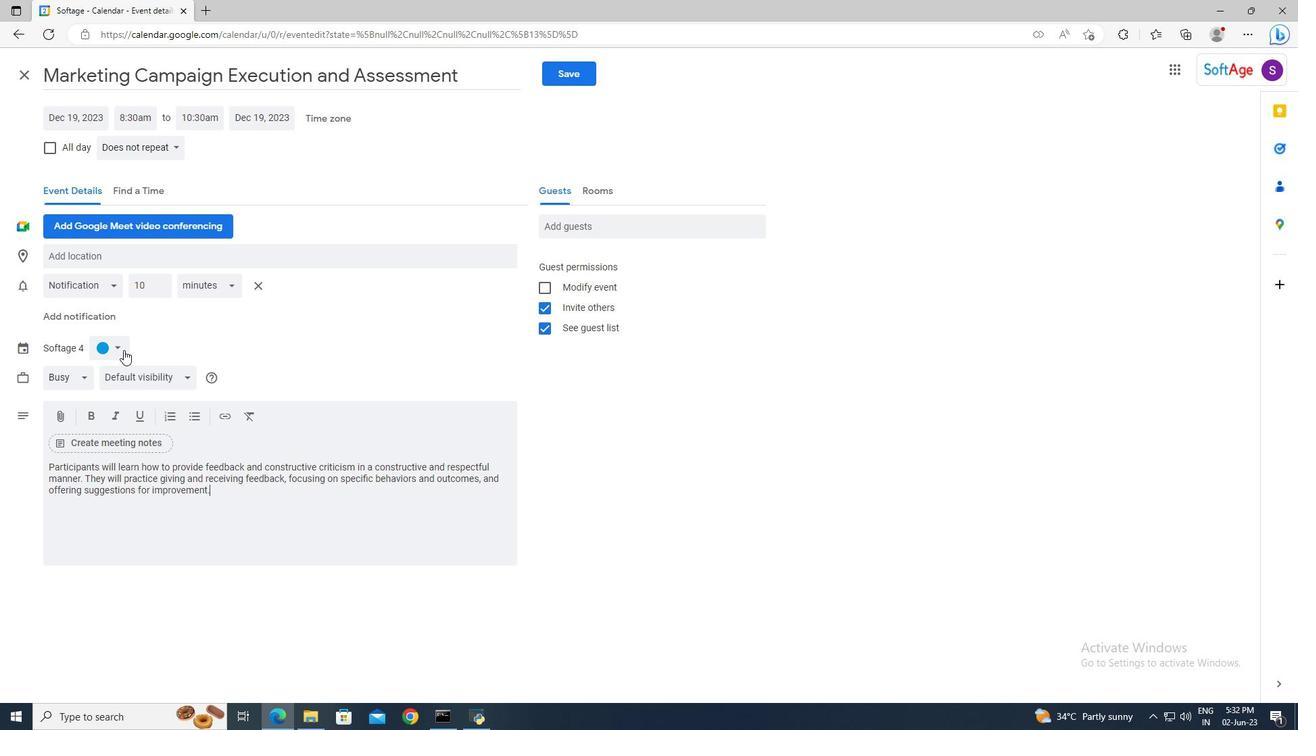 
Action: Mouse moved to (119, 394)
Screenshot: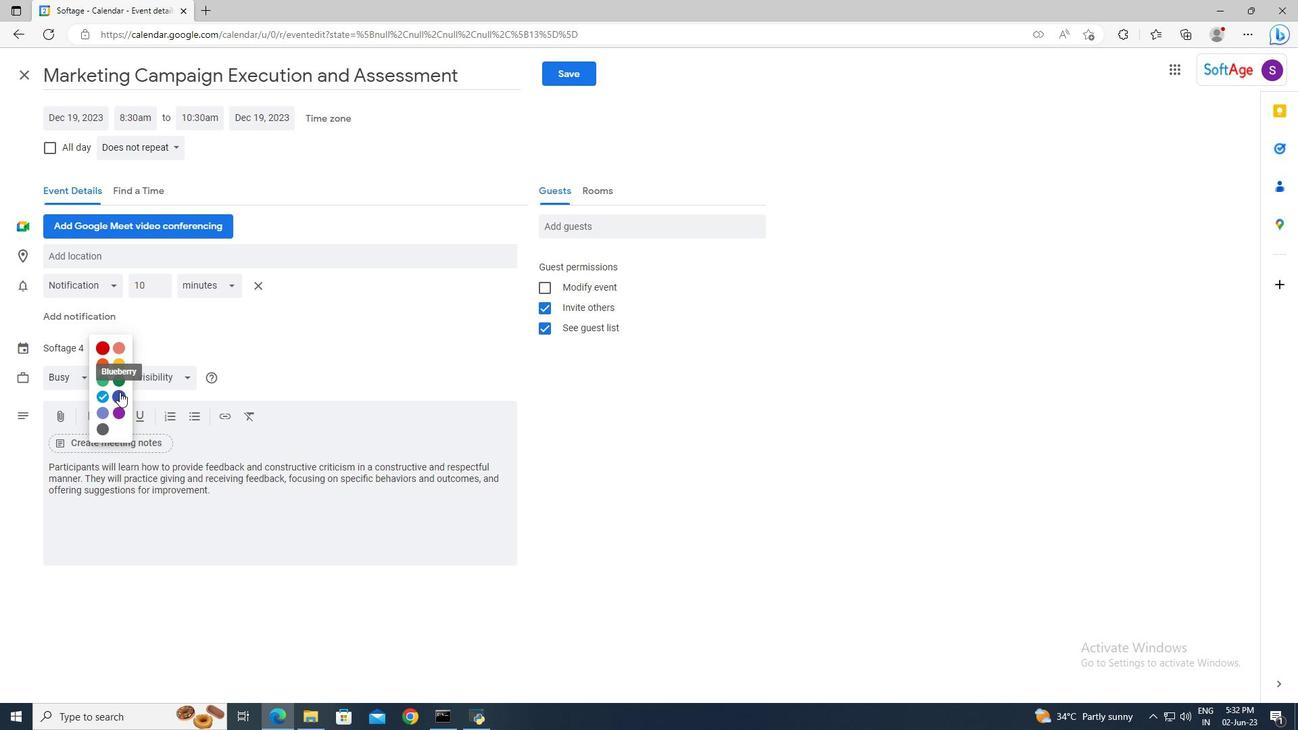 
Action: Mouse pressed left at (119, 394)
Screenshot: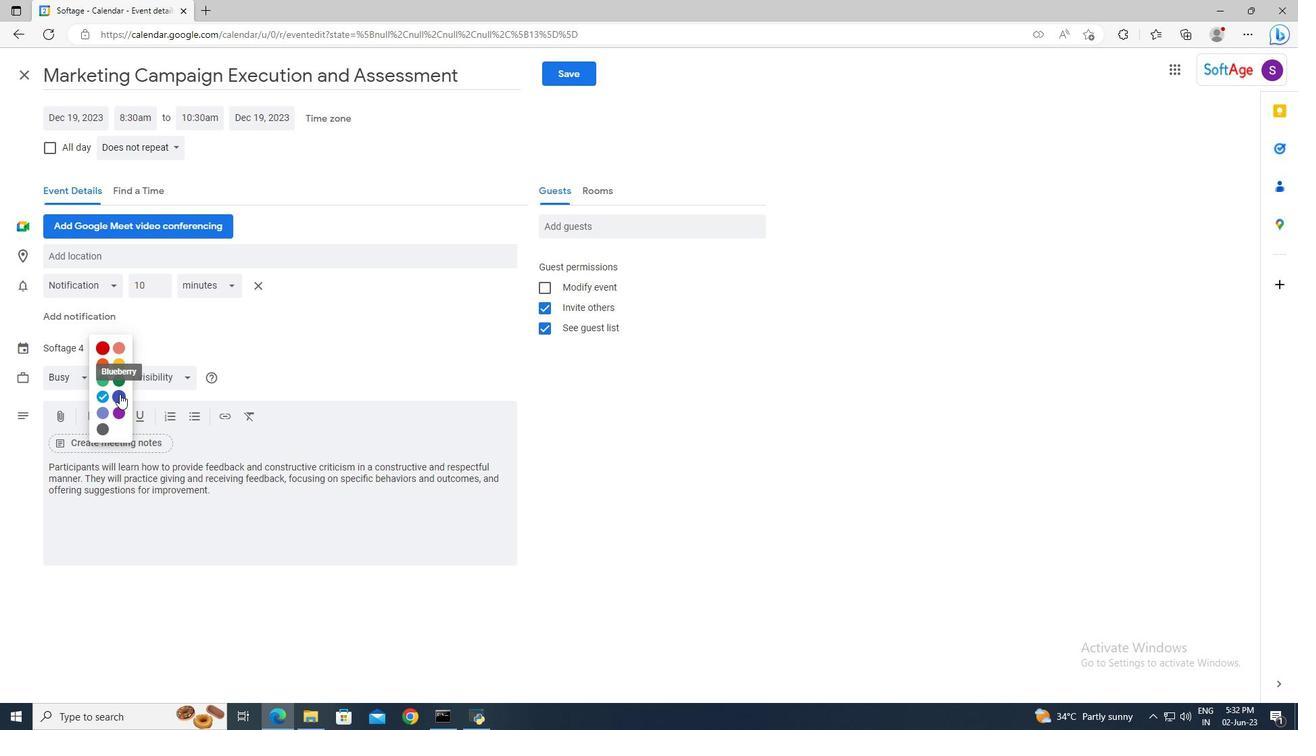 
Action: Mouse moved to (104, 263)
Screenshot: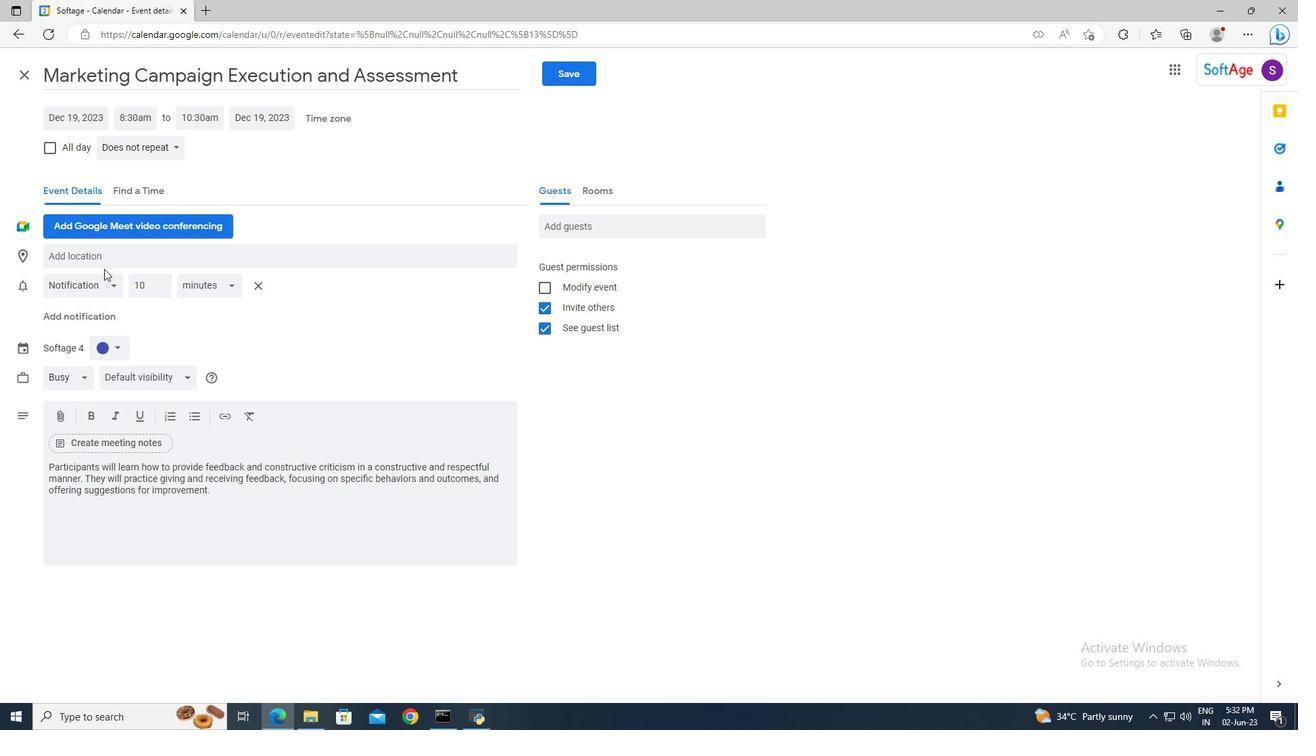 
Action: Mouse pressed left at (104, 263)
Screenshot: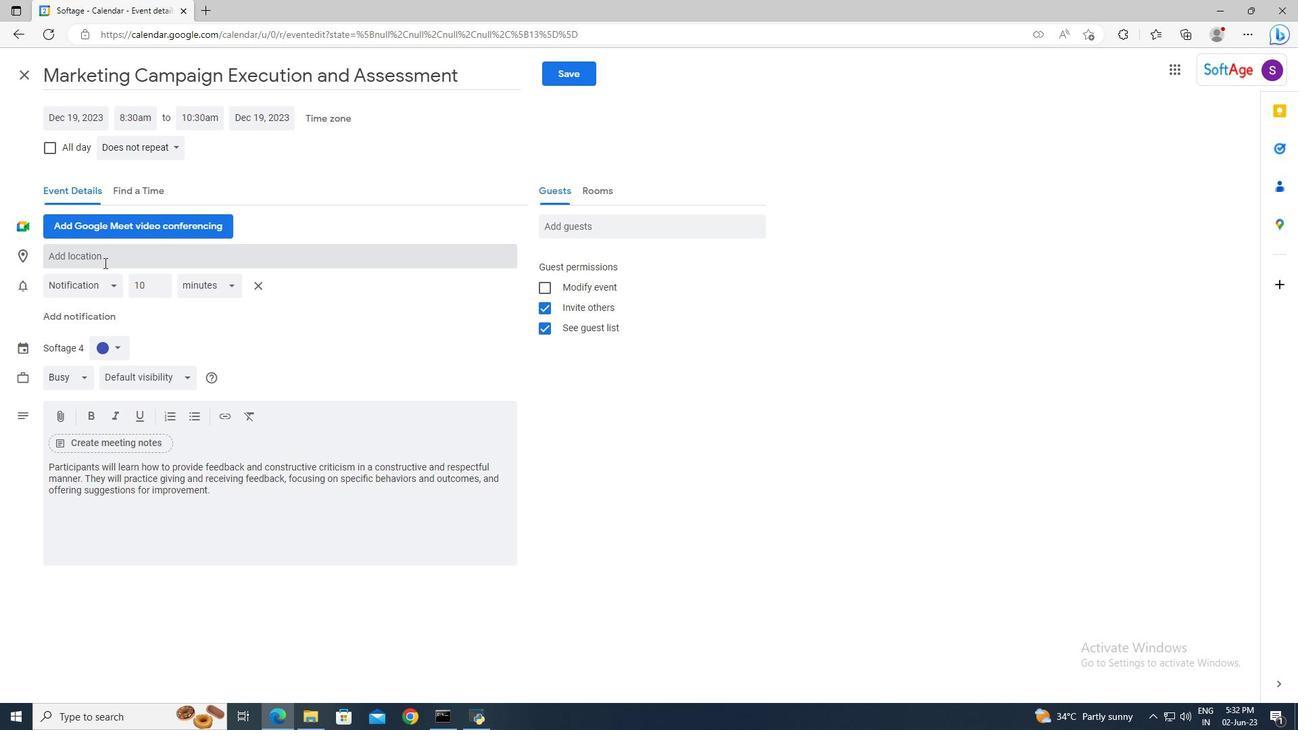 
Action: Mouse moved to (102, 262)
Screenshot: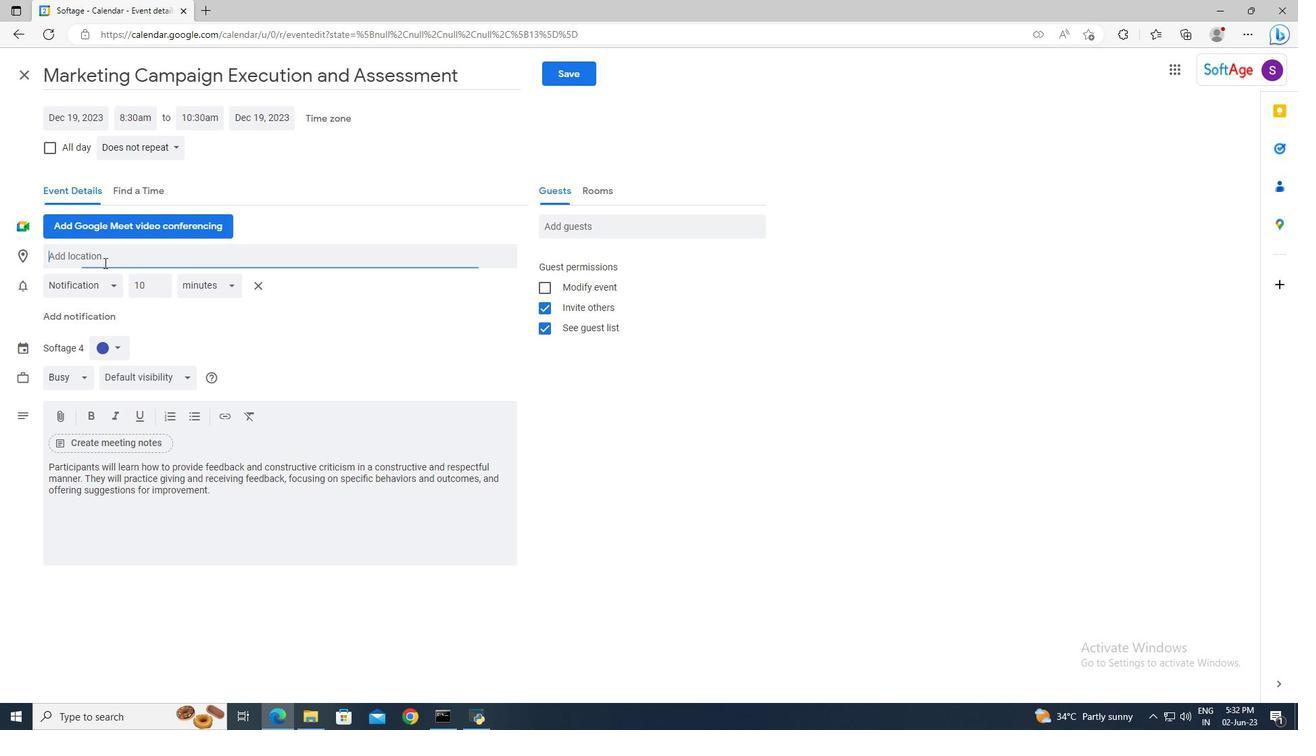 
Action: Key pressed <Key.shift>Kolkata,<Key.space><Key.shift>India
Screenshot: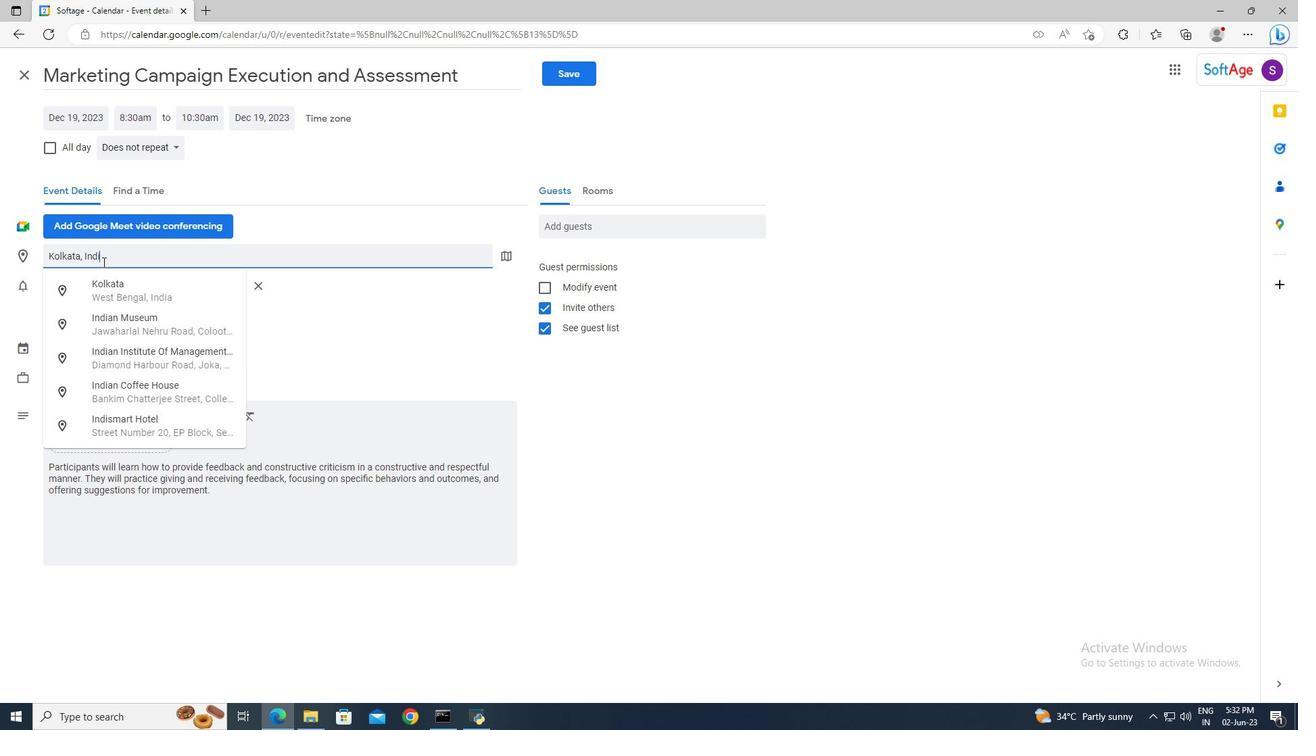 
Action: Mouse moved to (107, 292)
Screenshot: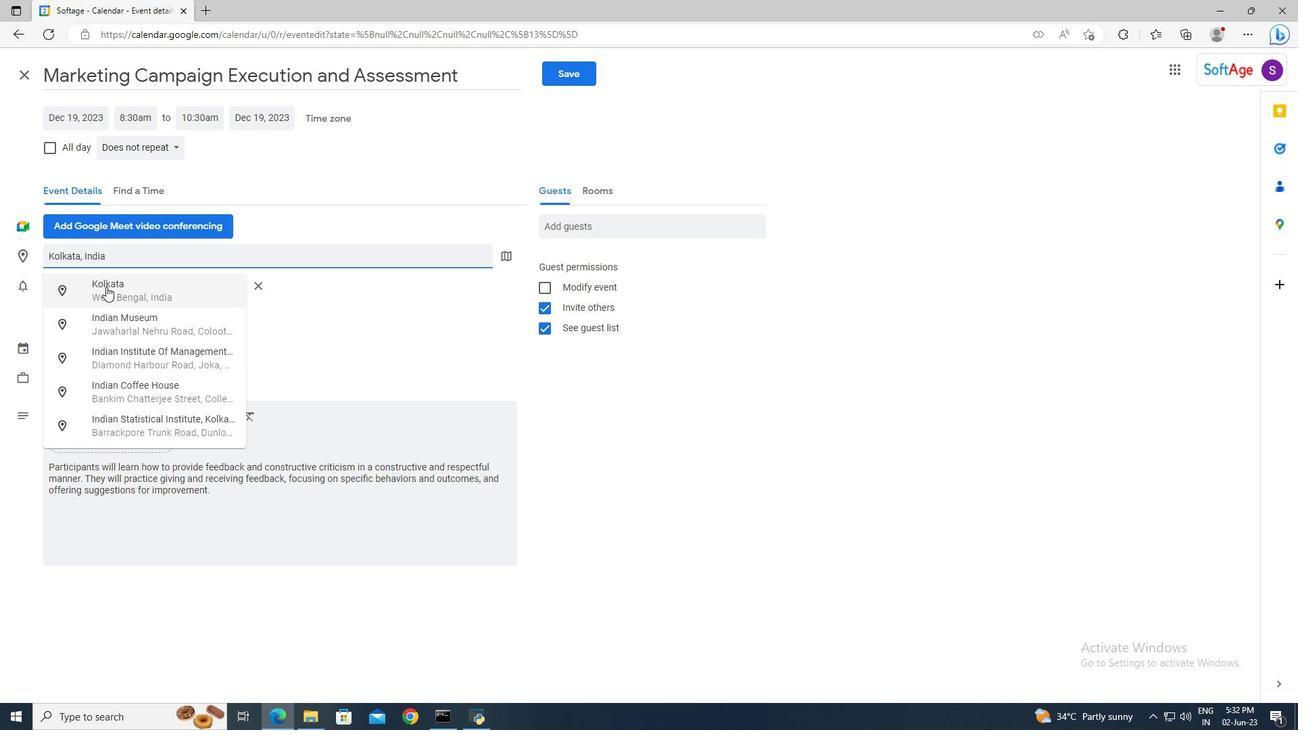 
Action: Mouse pressed left at (107, 292)
Screenshot: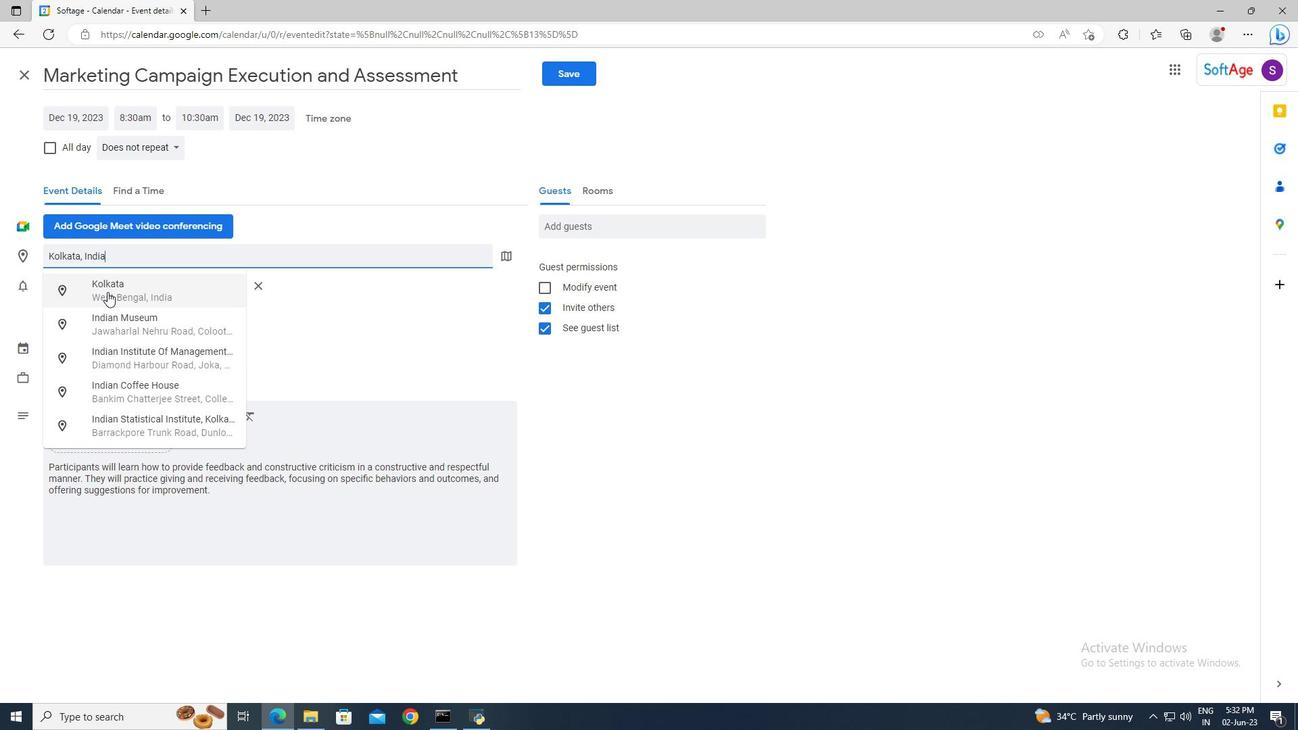
Action: Mouse moved to (560, 225)
Screenshot: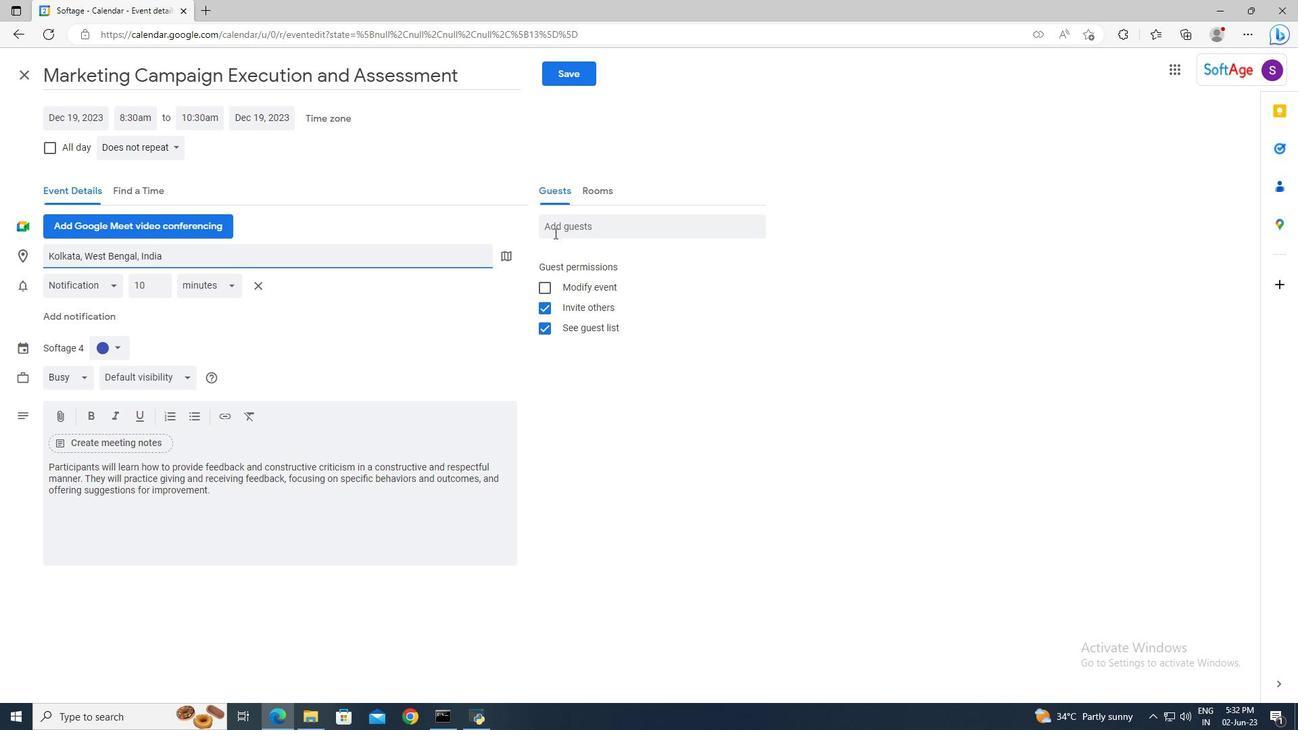 
Action: Mouse pressed left at (560, 225)
Screenshot: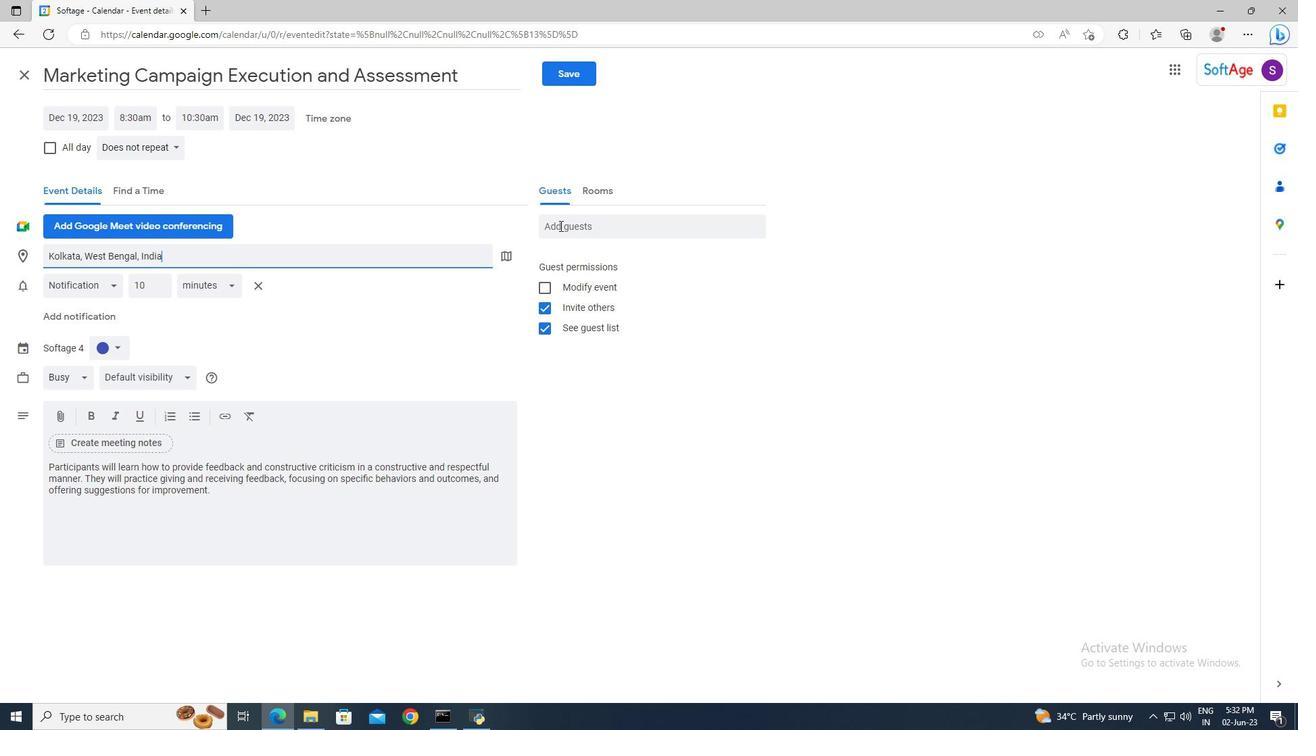 
Action: Mouse moved to (560, 225)
Screenshot: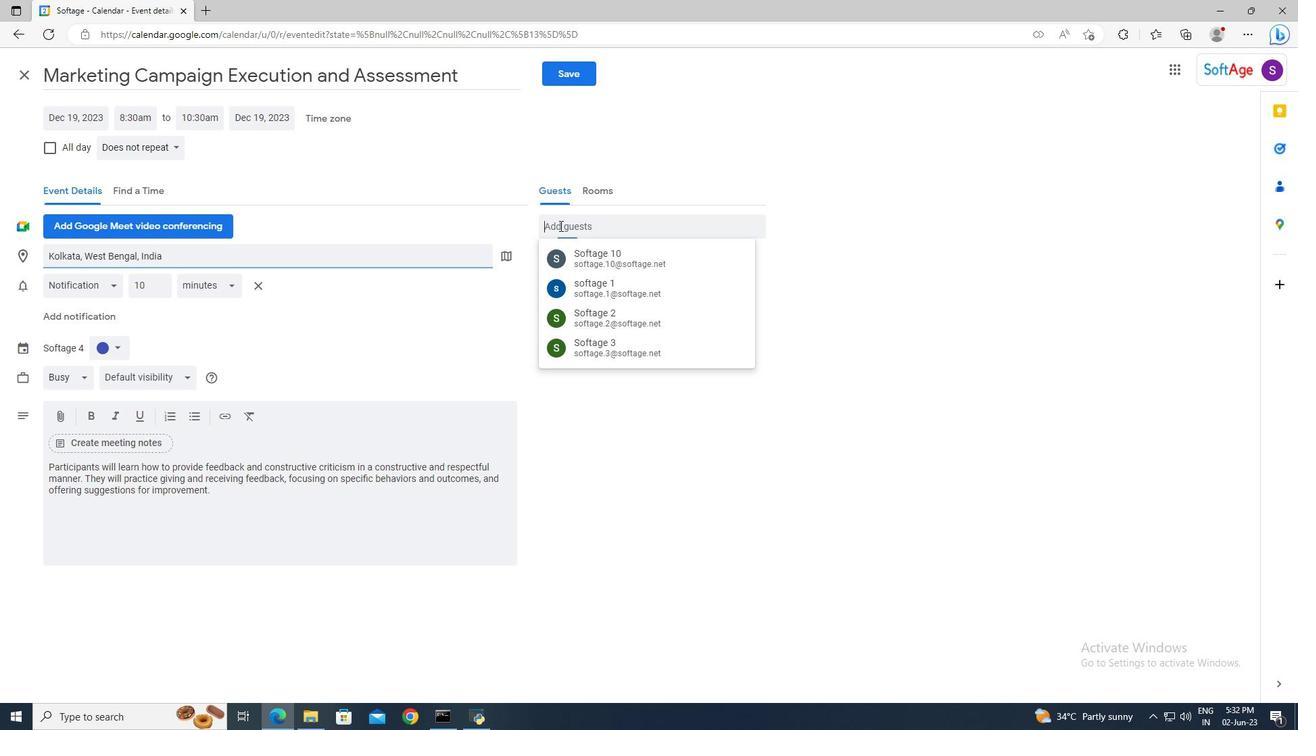 
Action: Key pressed softage.10<Key.shift><Key.shift><Key.shift><Key.shift><Key.shift><Key.shift>@softage.net<Key.enter>softage.1<Key.shift><Key.shift><Key.shift><Key.shift><Key.shift><Key.shift><Key.shift><Key.shift><Key.shift><Key.shift><Key.shift><Key.shift><Key.shift><Key.shift><Key.shift><Key.shift>@softage.net<Key.enter>
Screenshot: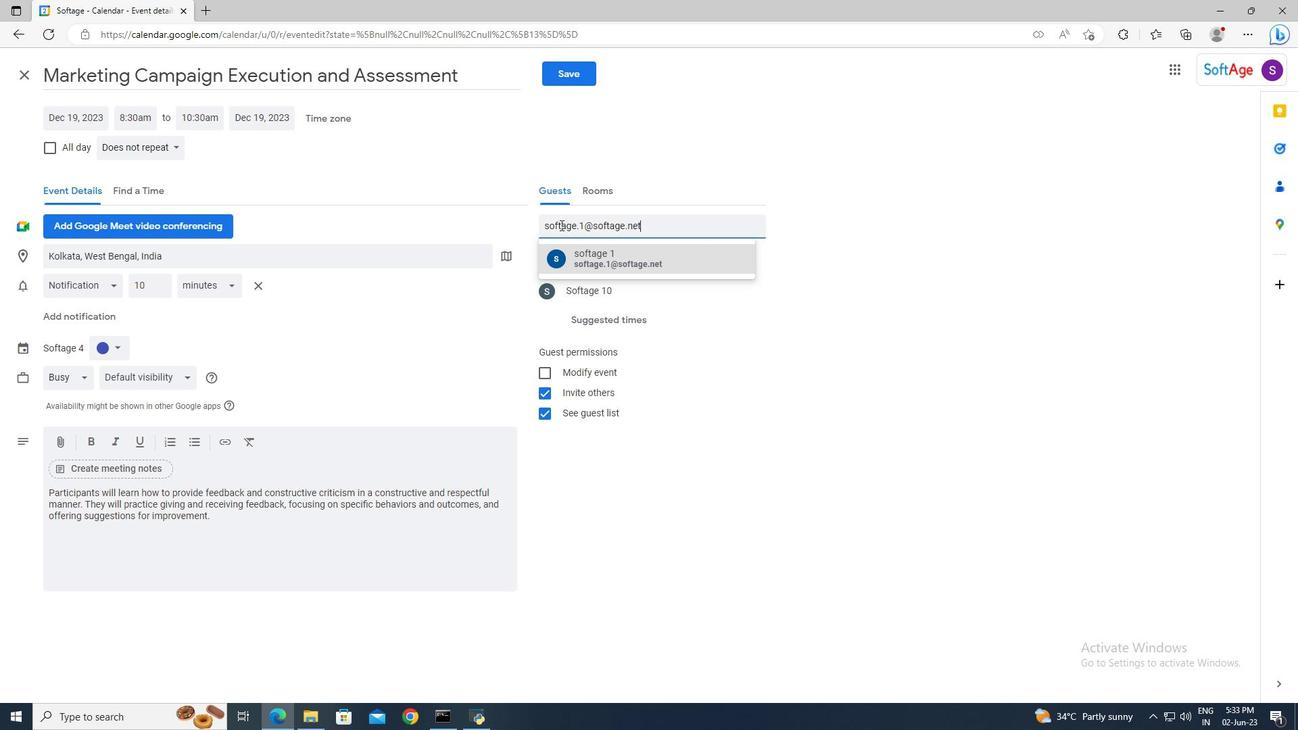 
Action: Mouse moved to (178, 142)
Screenshot: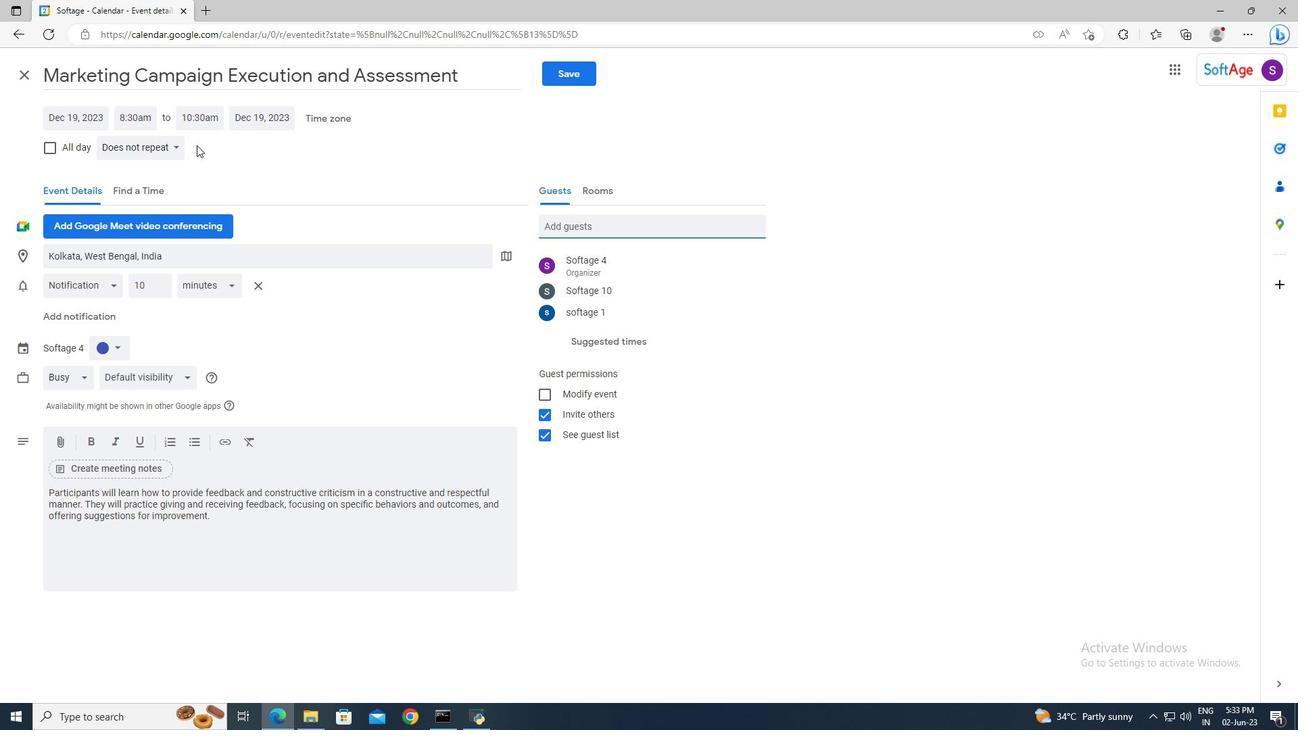 
Action: Mouse pressed left at (178, 142)
Screenshot: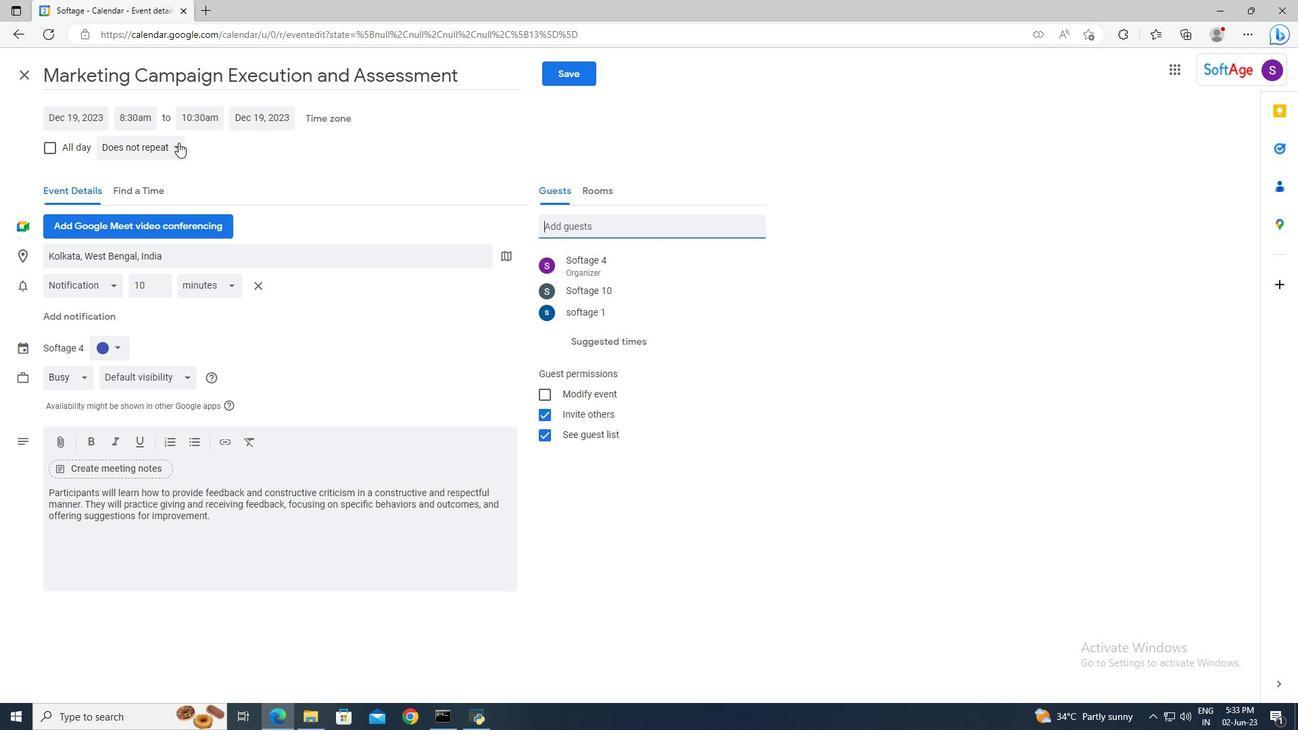 
Action: Mouse moved to (178, 142)
Screenshot: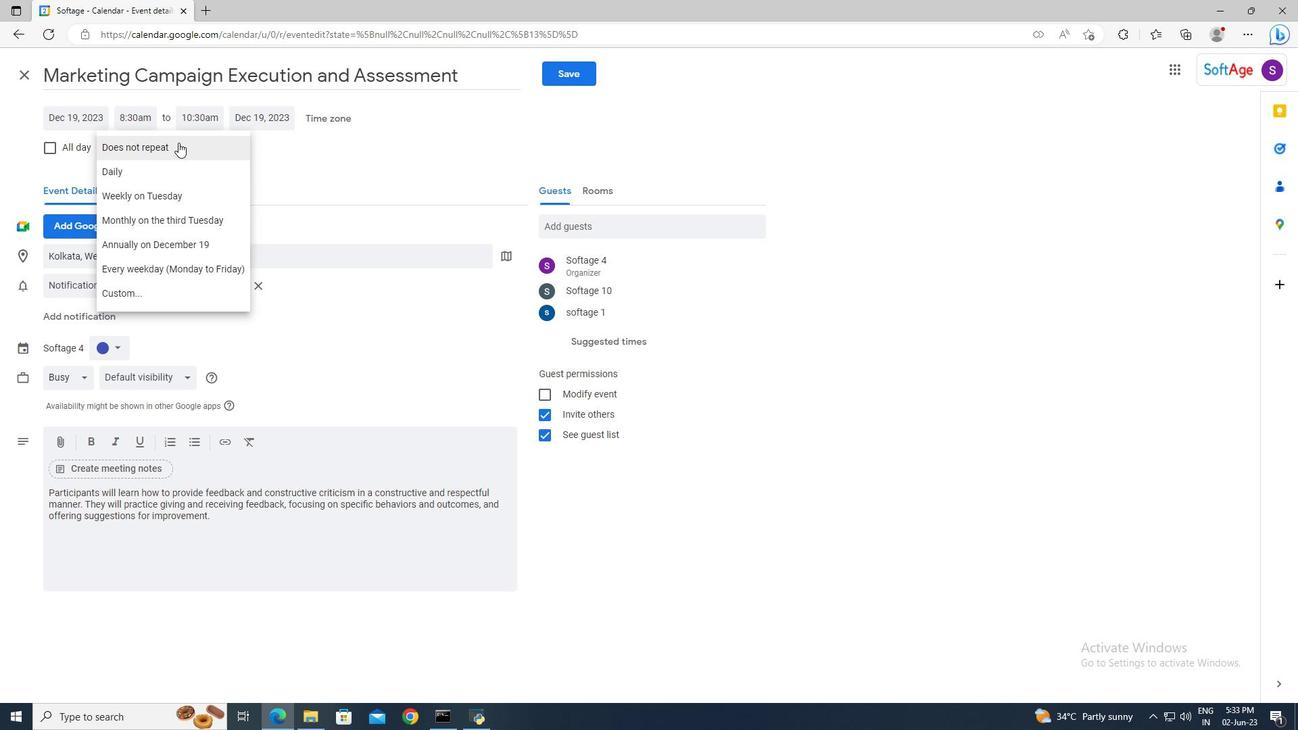 
Action: Mouse pressed left at (178, 142)
Screenshot: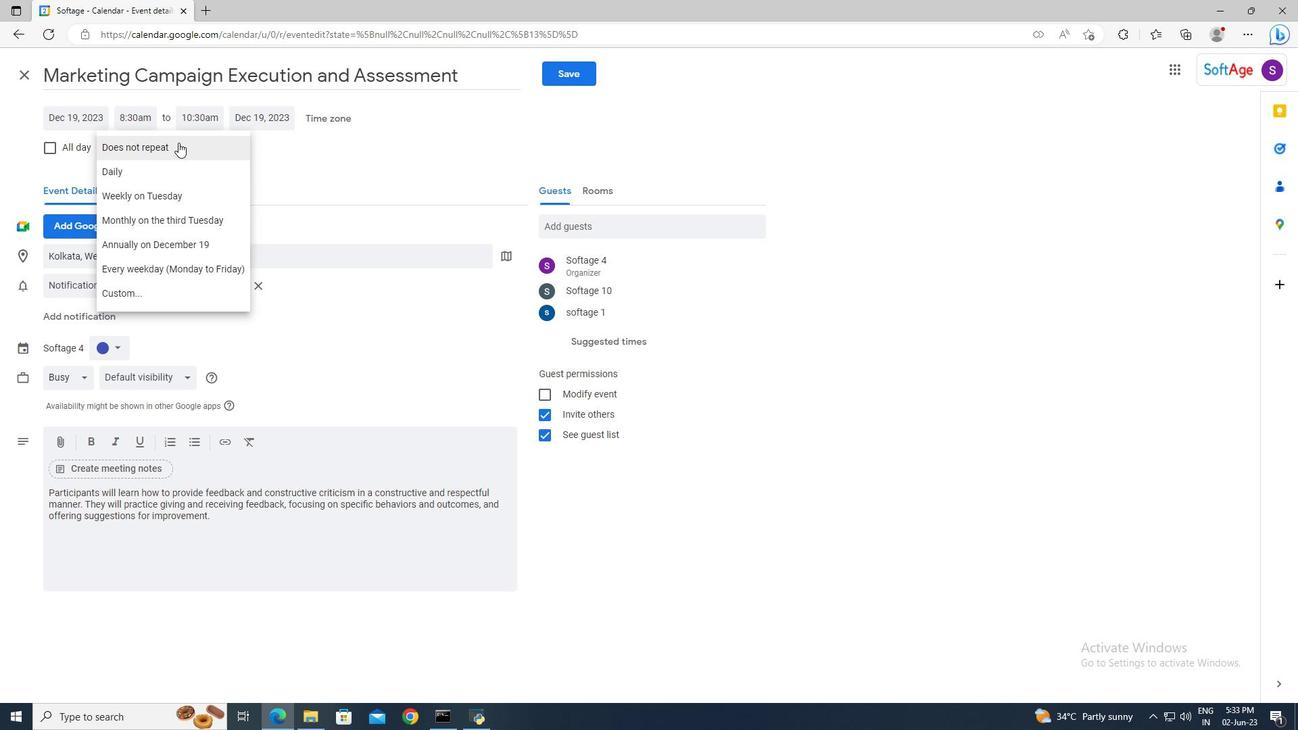 
Action: Mouse moved to (545, 76)
Screenshot: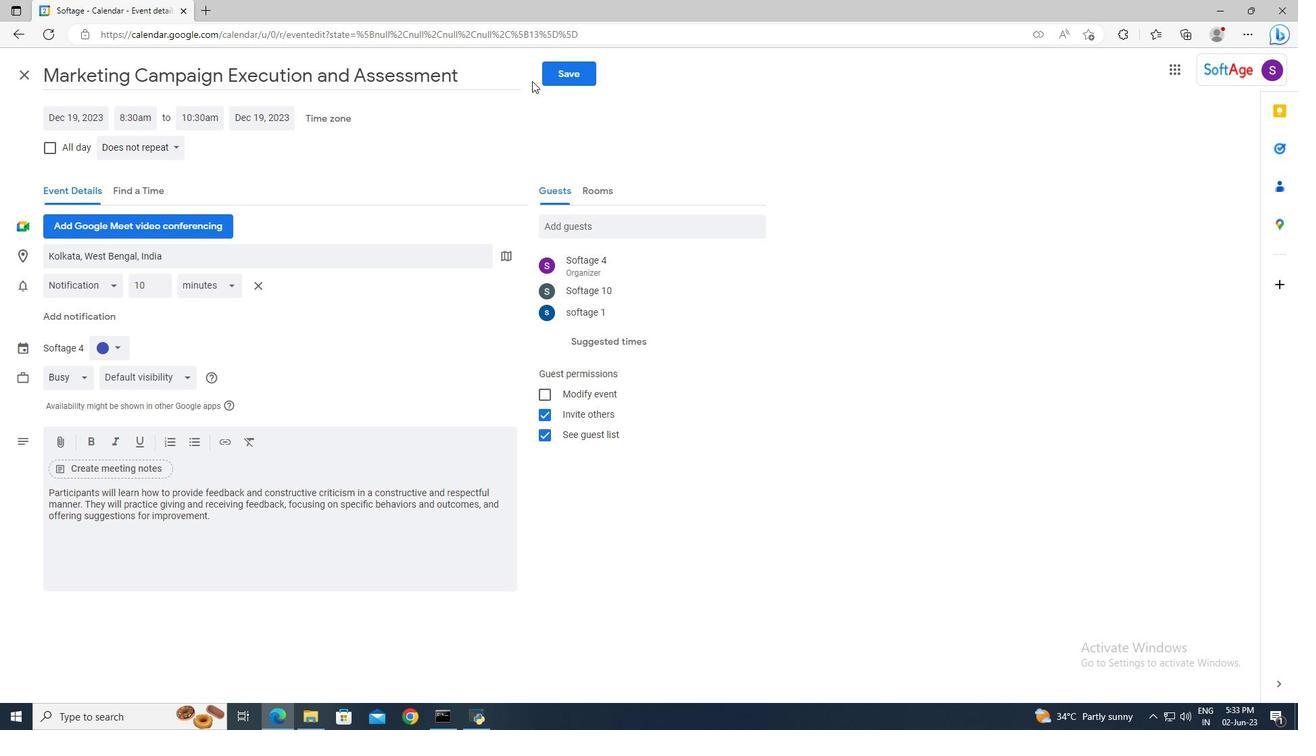 
Action: Mouse pressed left at (545, 76)
Screenshot: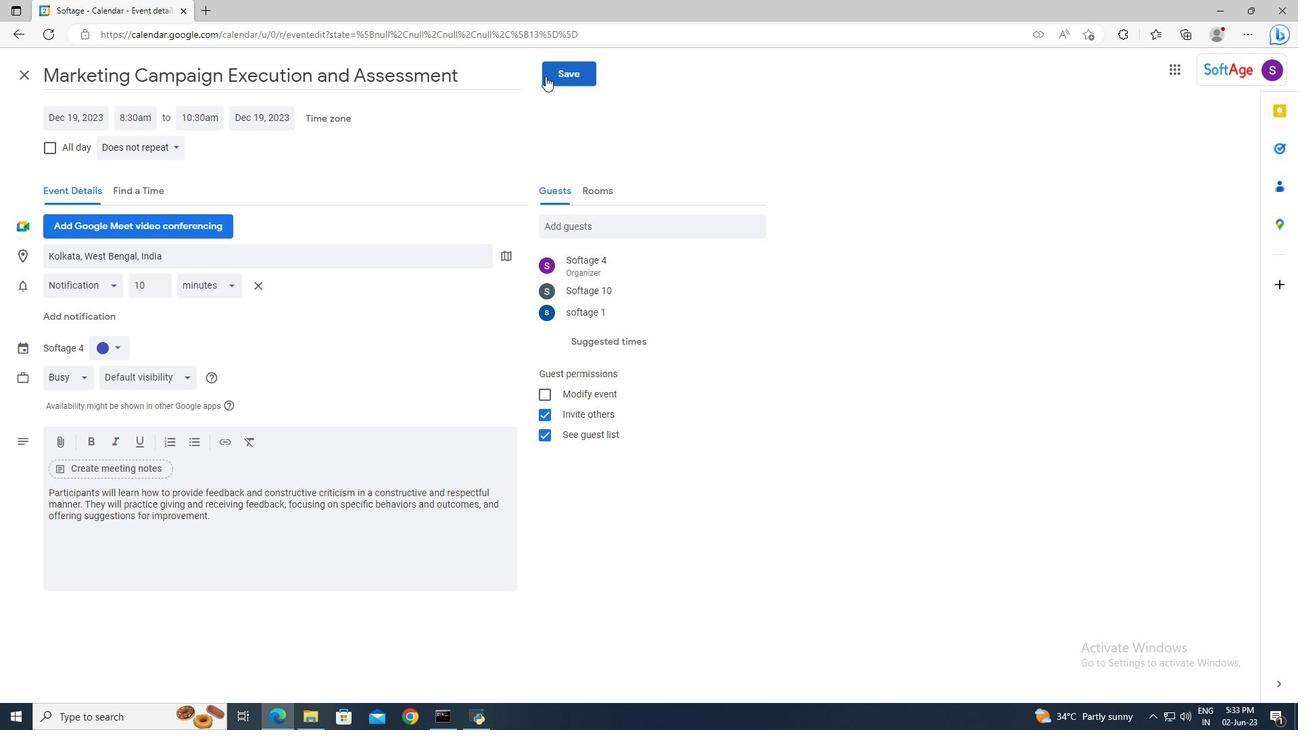 
Action: Mouse moved to (771, 407)
Screenshot: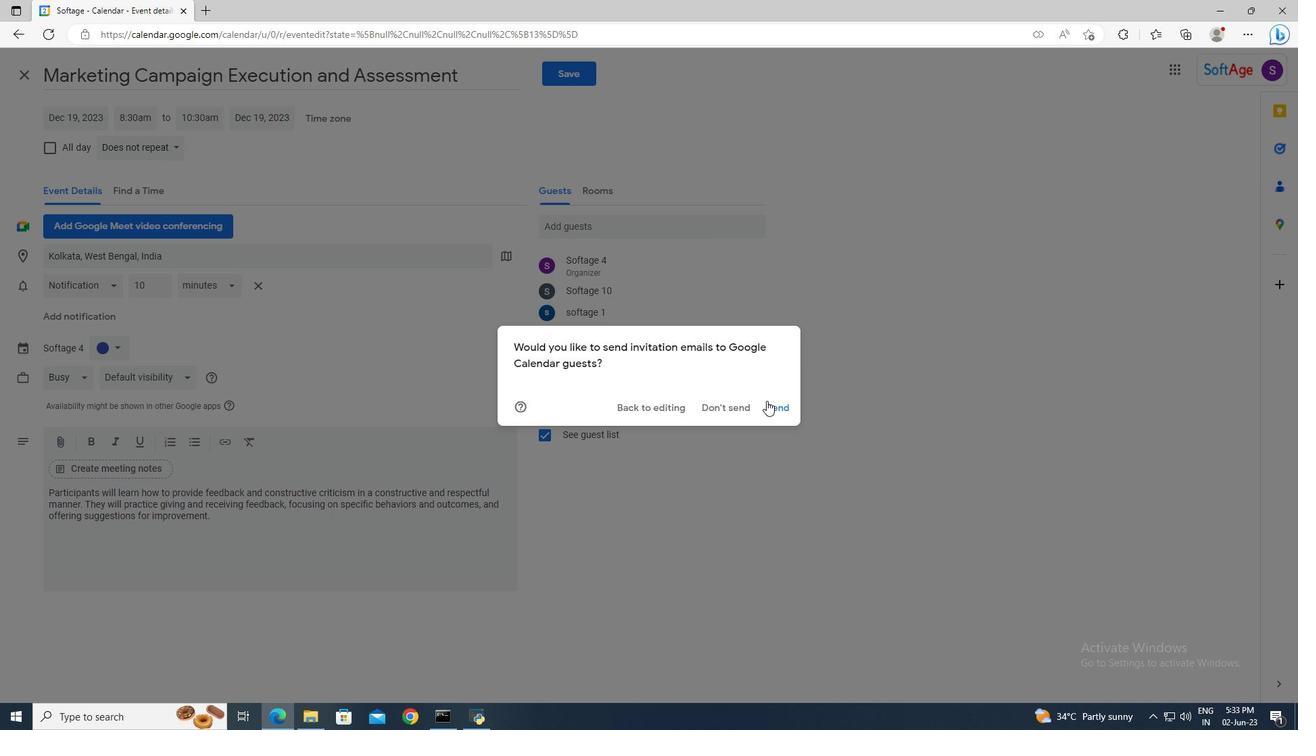 
Action: Mouse pressed left at (771, 407)
Screenshot: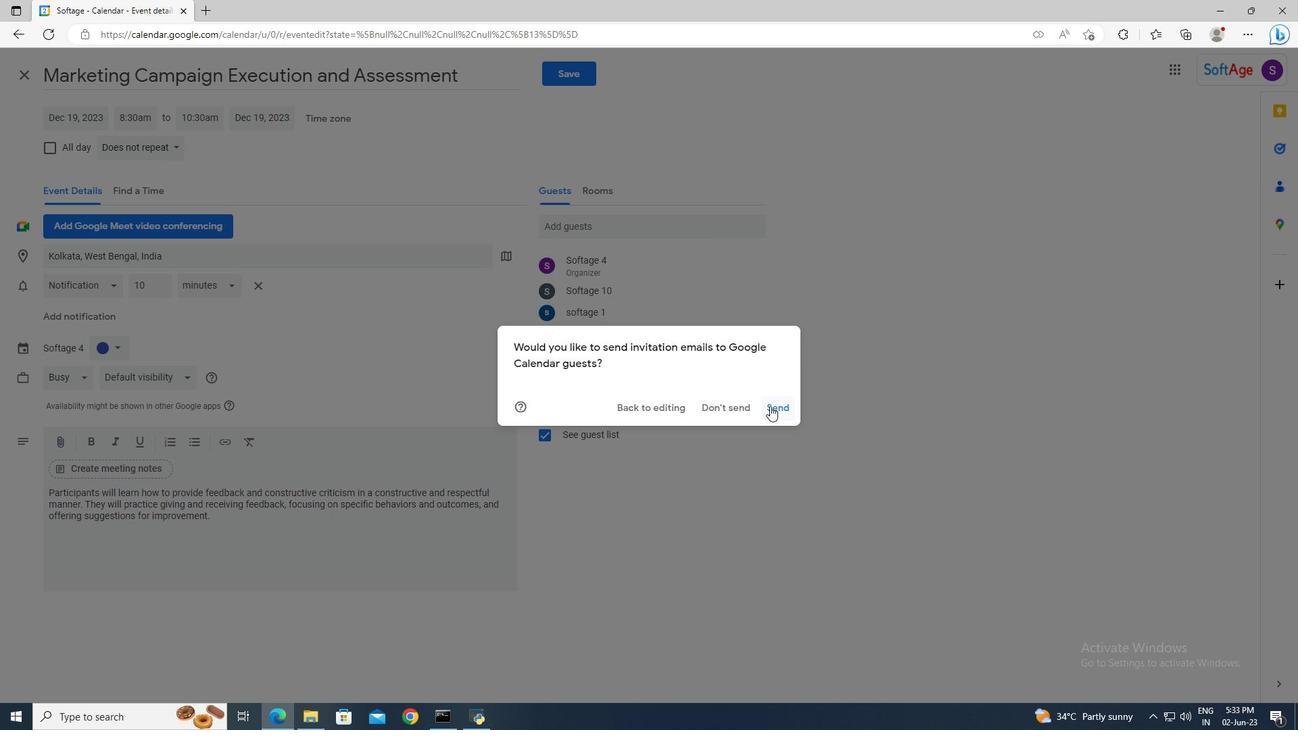 
Action: Mouse moved to (771, 407)
Screenshot: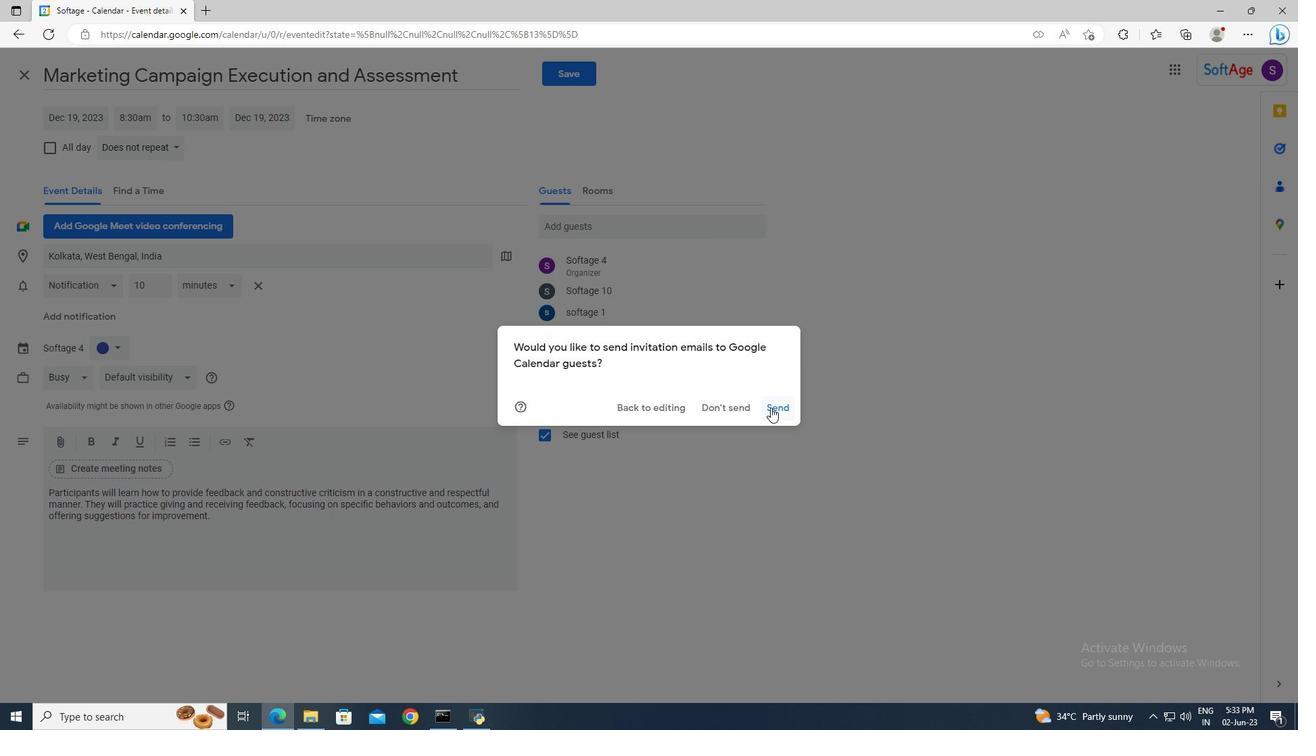 
